 Task: Find a house in Arhribs, Algeria for 8 guests from 12-16 Aug with a price range of ₹10,000-₹16,000, 1 bedroom, and amenities including WiFi, TV, Gym, Breakfast, Free parking, and Self check-in.
Action: Mouse moved to (479, 122)
Screenshot: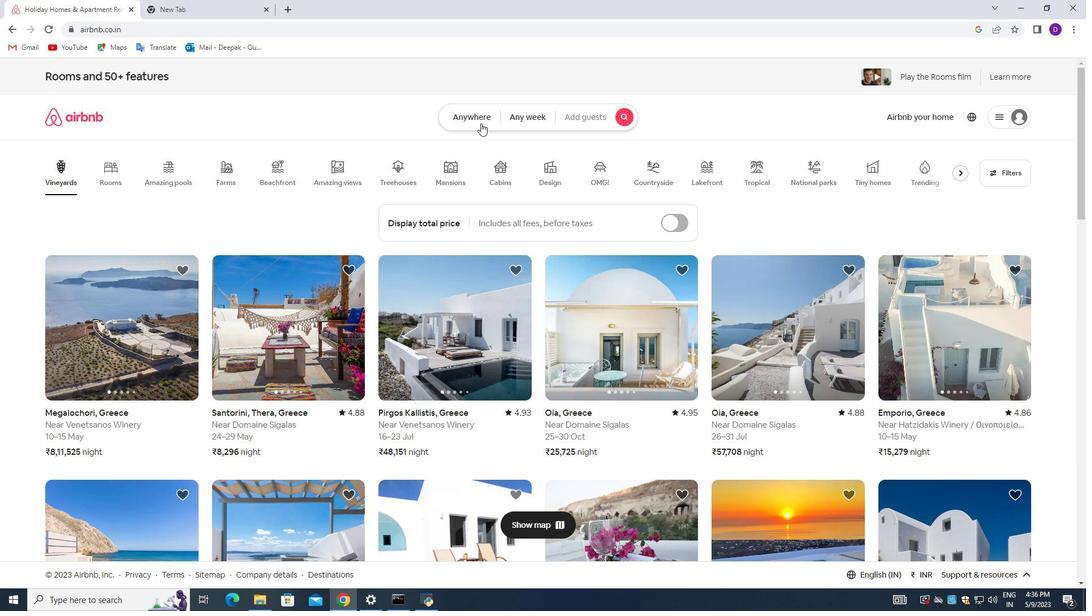 
Action: Mouse pressed left at (479, 122)
Screenshot: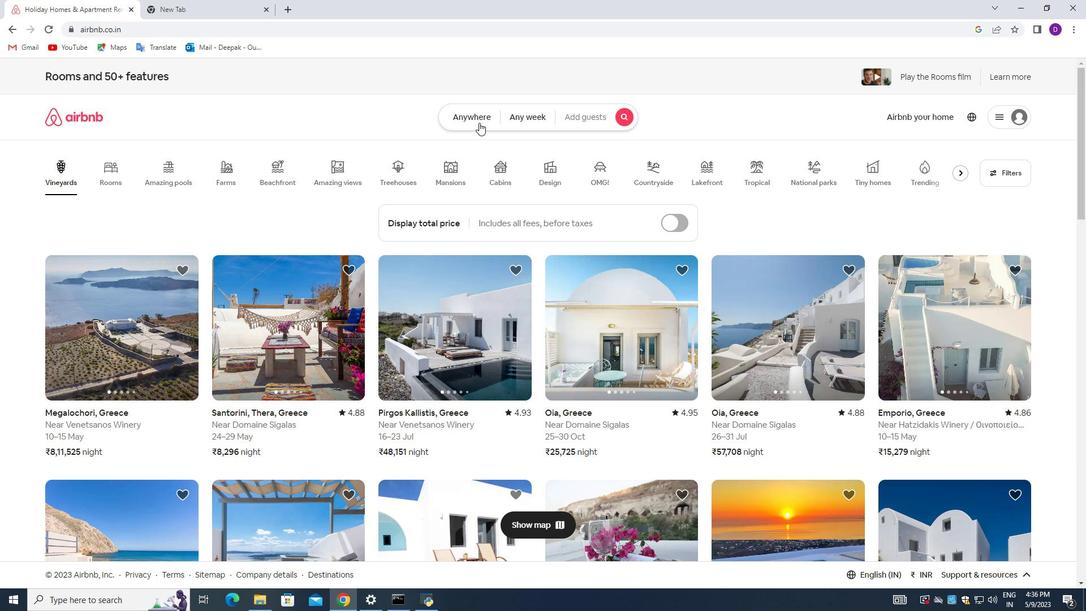 
Action: Mouse moved to (366, 164)
Screenshot: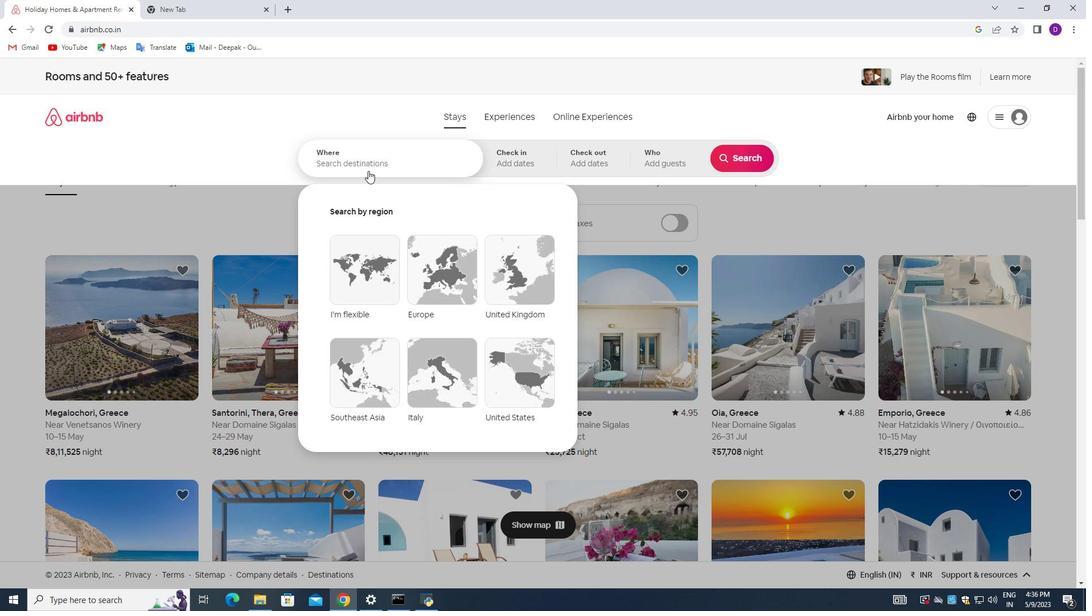 
Action: Mouse pressed left at (366, 164)
Screenshot: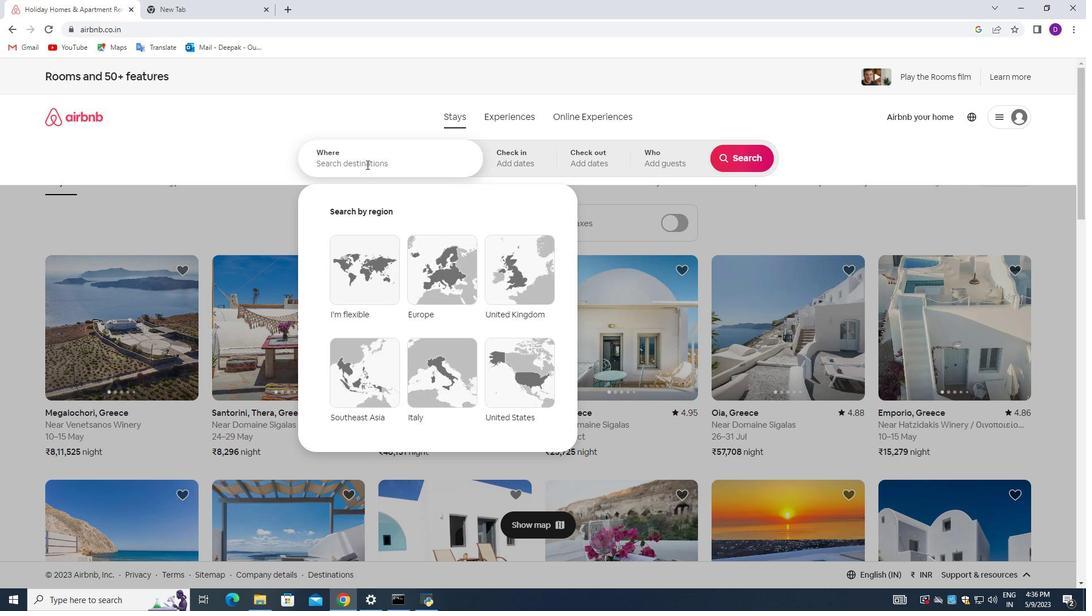 
Action: Key pressed <Key.shift>Arhribs,<Key.shift><Key.shift><Key.shift><Key.shift>Algeria<Key.enter>
Screenshot: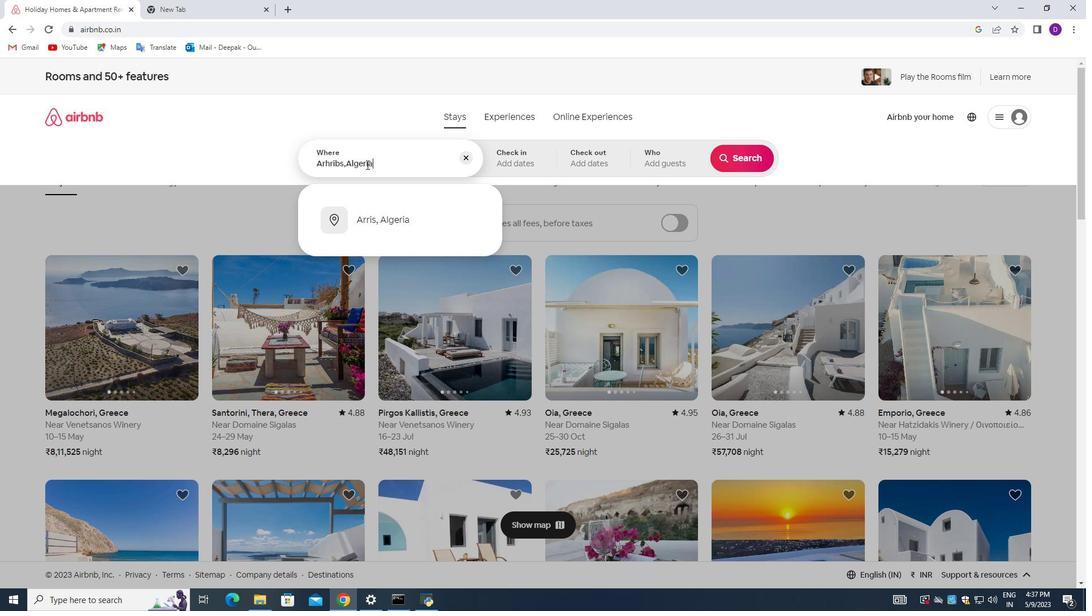 
Action: Mouse moved to (737, 251)
Screenshot: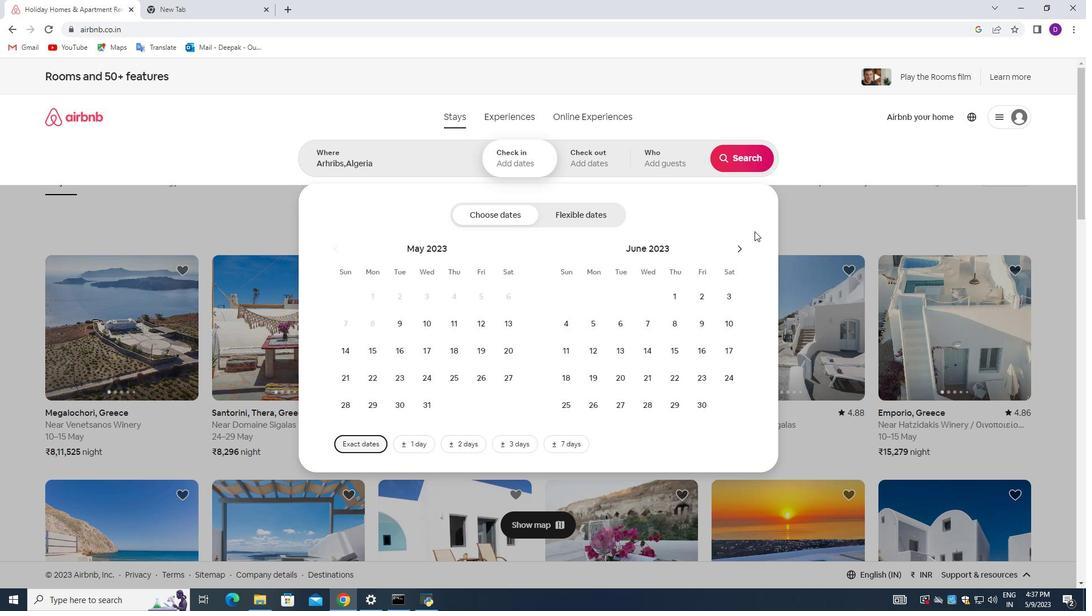 
Action: Mouse pressed left at (737, 251)
Screenshot: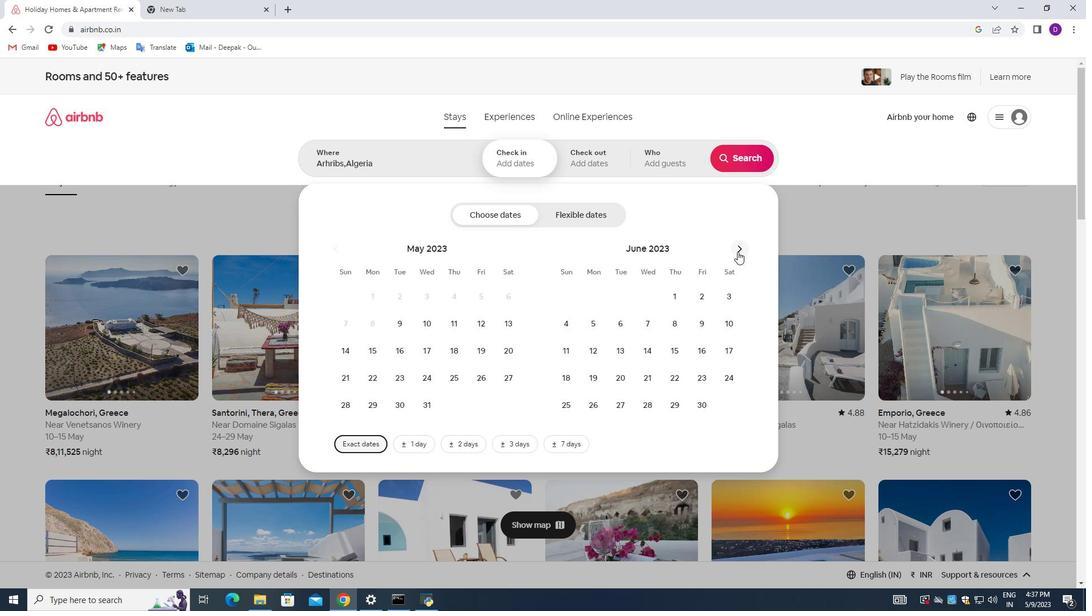 
Action: Mouse pressed left at (737, 251)
Screenshot: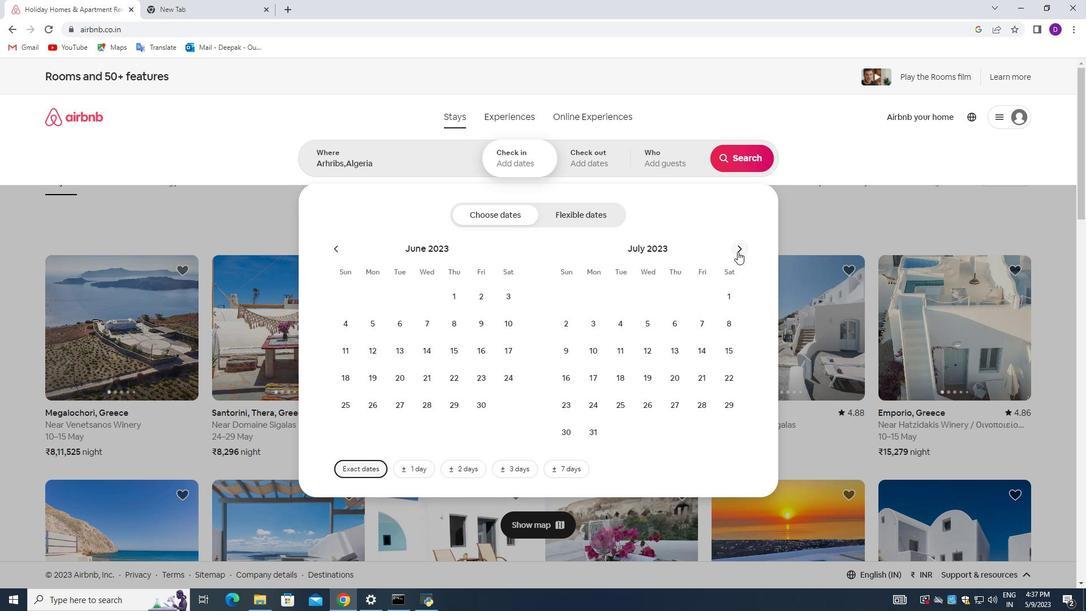 
Action: Mouse moved to (722, 320)
Screenshot: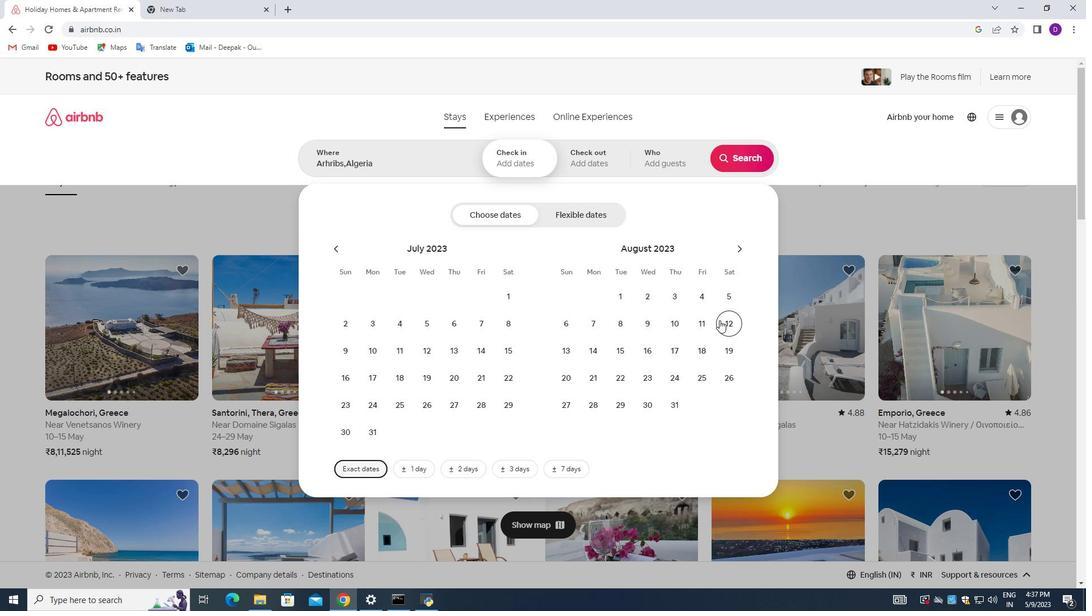 
Action: Mouse pressed left at (722, 320)
Screenshot: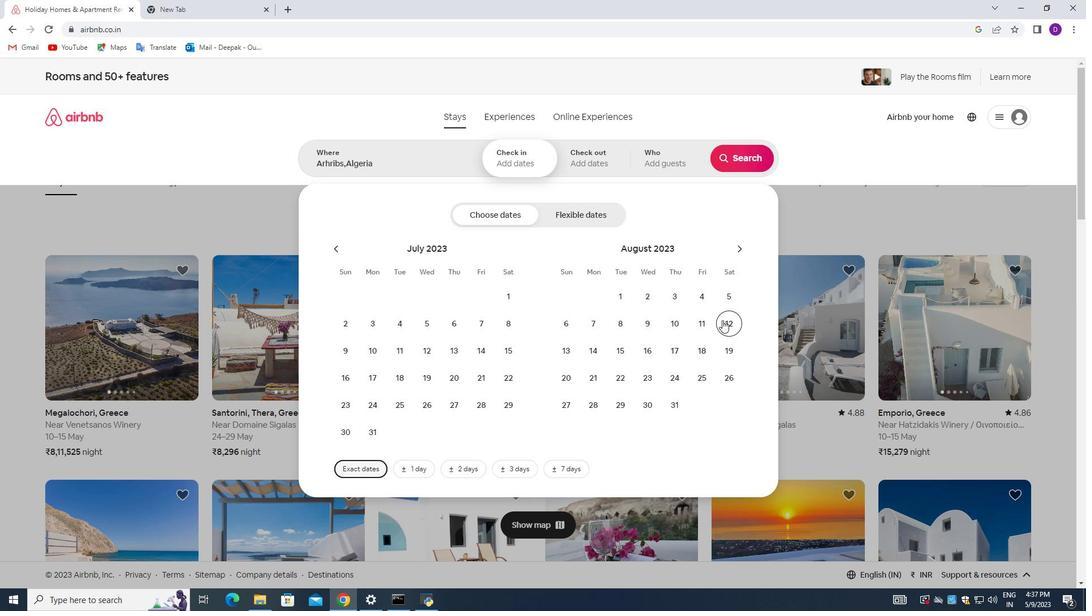 
Action: Mouse moved to (650, 351)
Screenshot: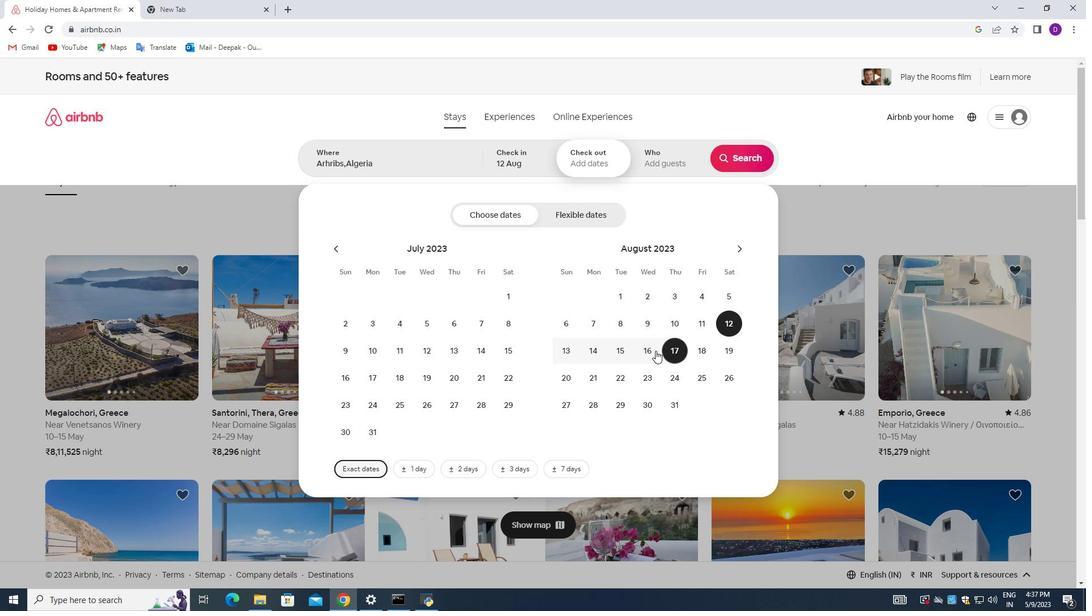 
Action: Mouse pressed left at (650, 351)
Screenshot: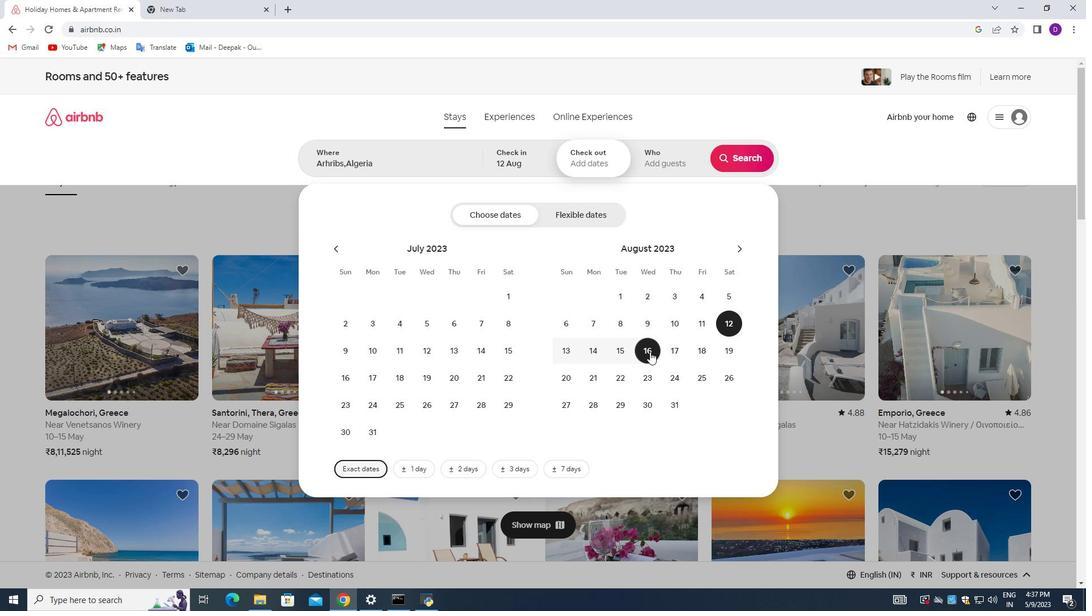 
Action: Mouse moved to (667, 164)
Screenshot: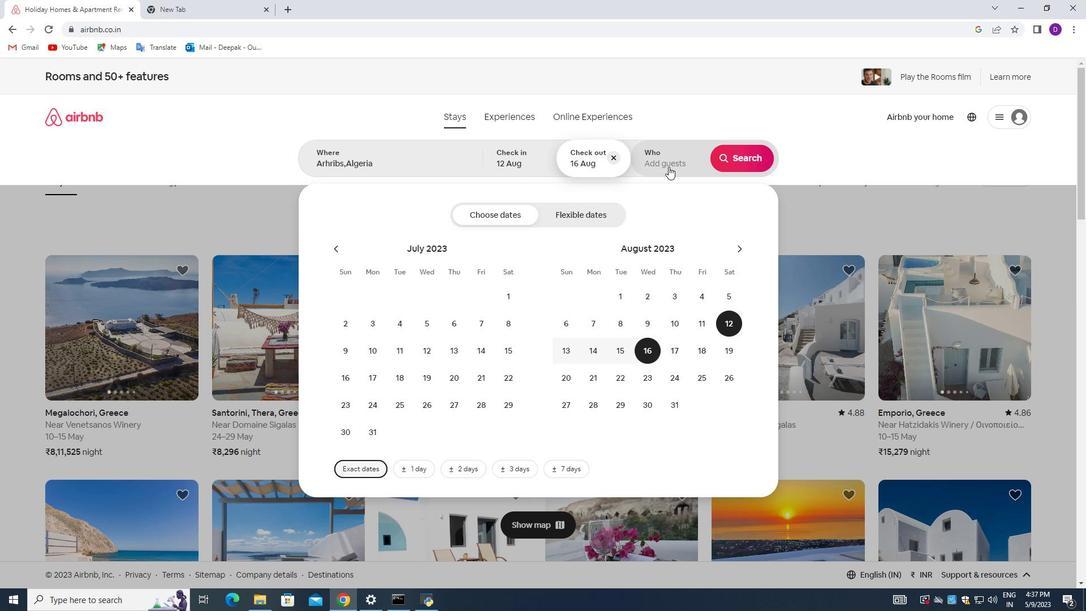 
Action: Mouse pressed left at (667, 164)
Screenshot: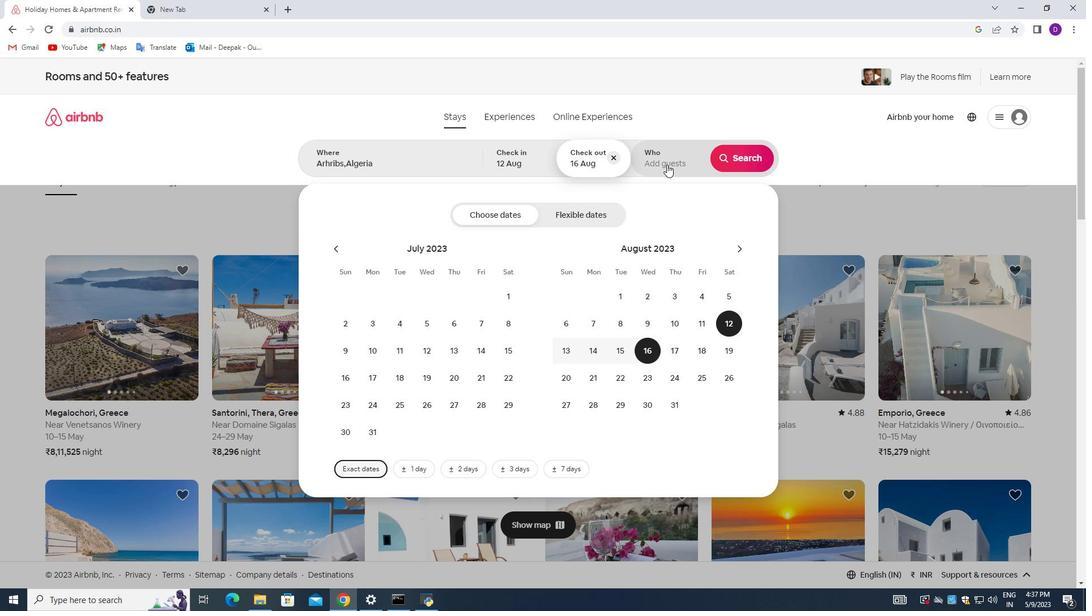 
Action: Mouse moved to (741, 217)
Screenshot: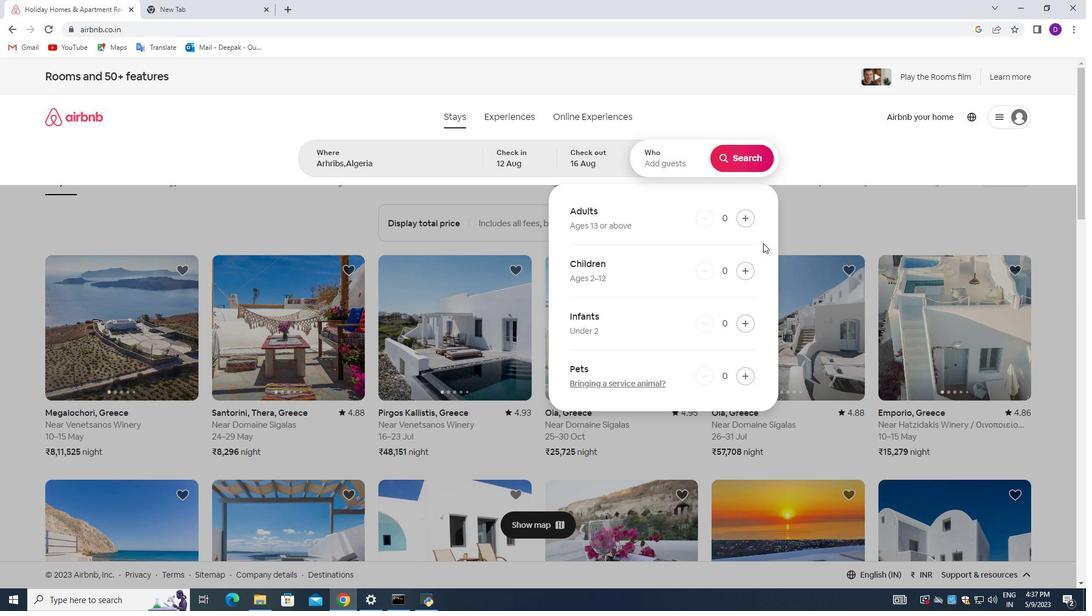 
Action: Mouse pressed left at (741, 217)
Screenshot: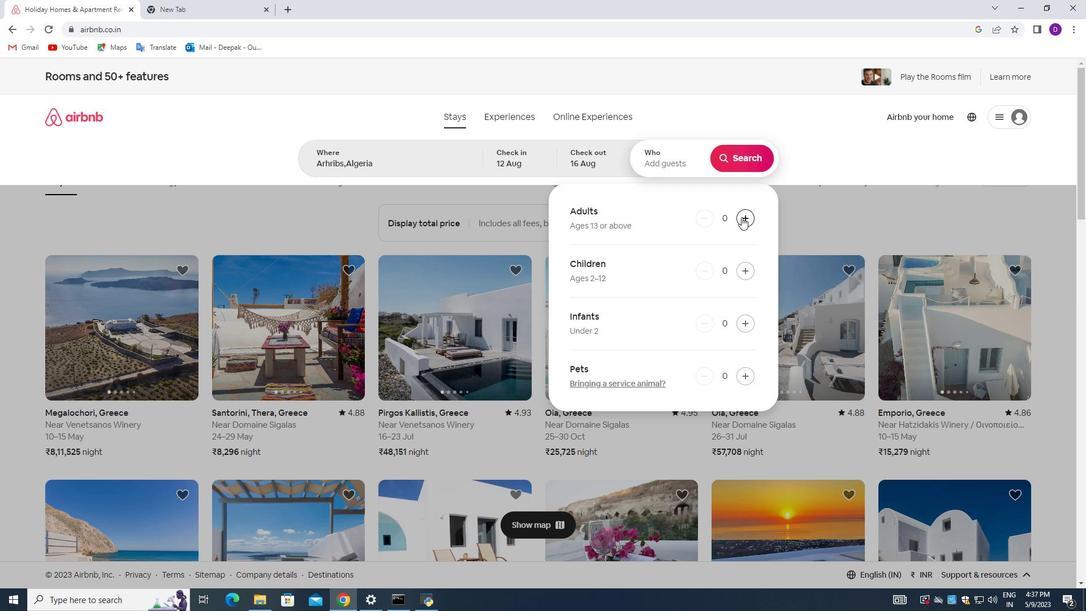 
Action: Mouse pressed left at (741, 217)
Screenshot: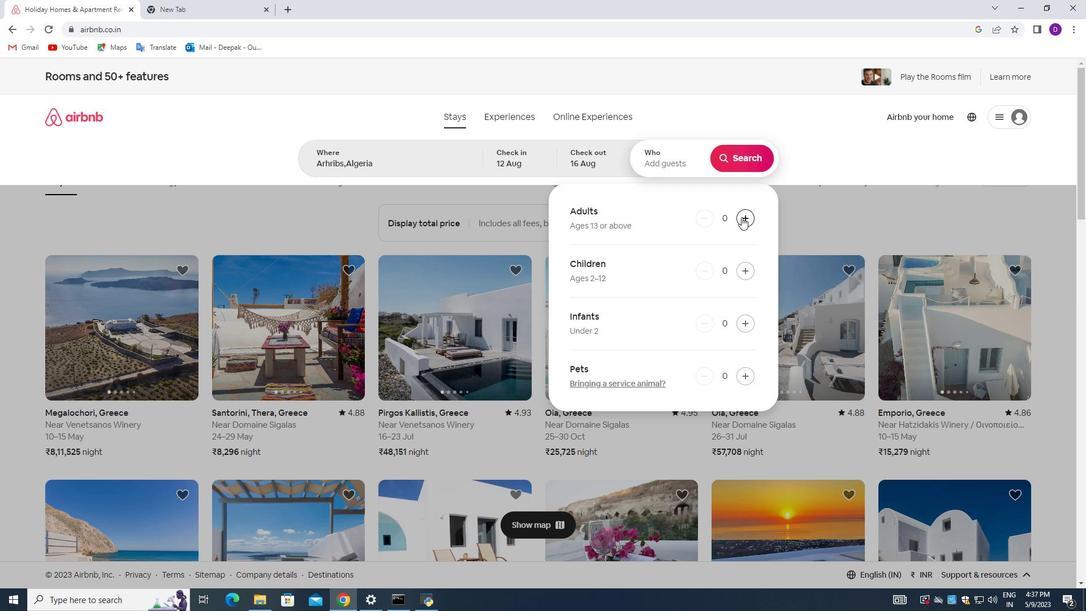 
Action: Mouse pressed left at (741, 217)
Screenshot: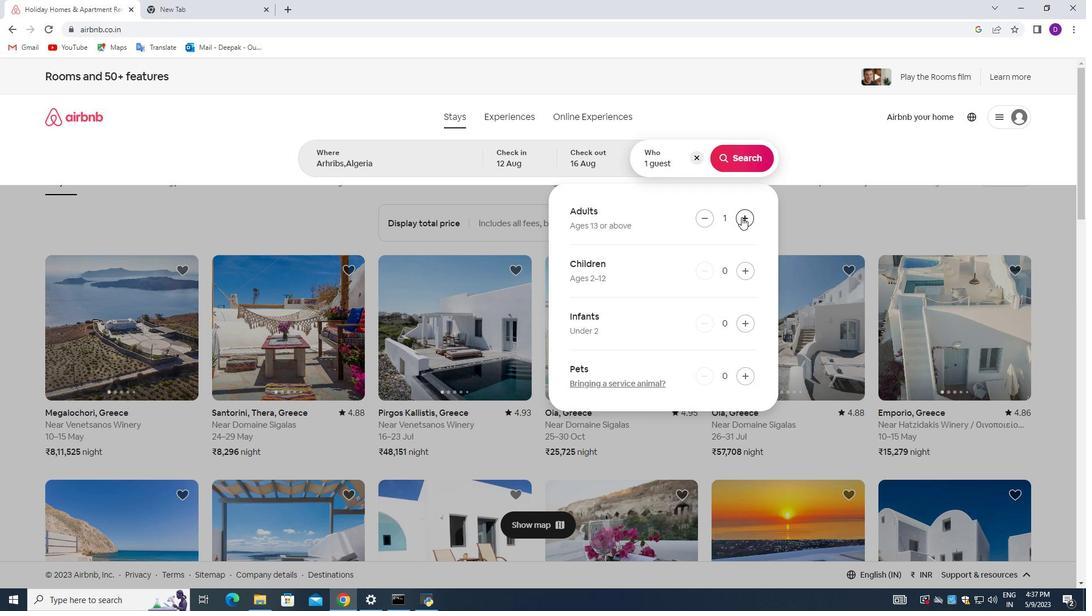 
Action: Mouse pressed left at (741, 217)
Screenshot: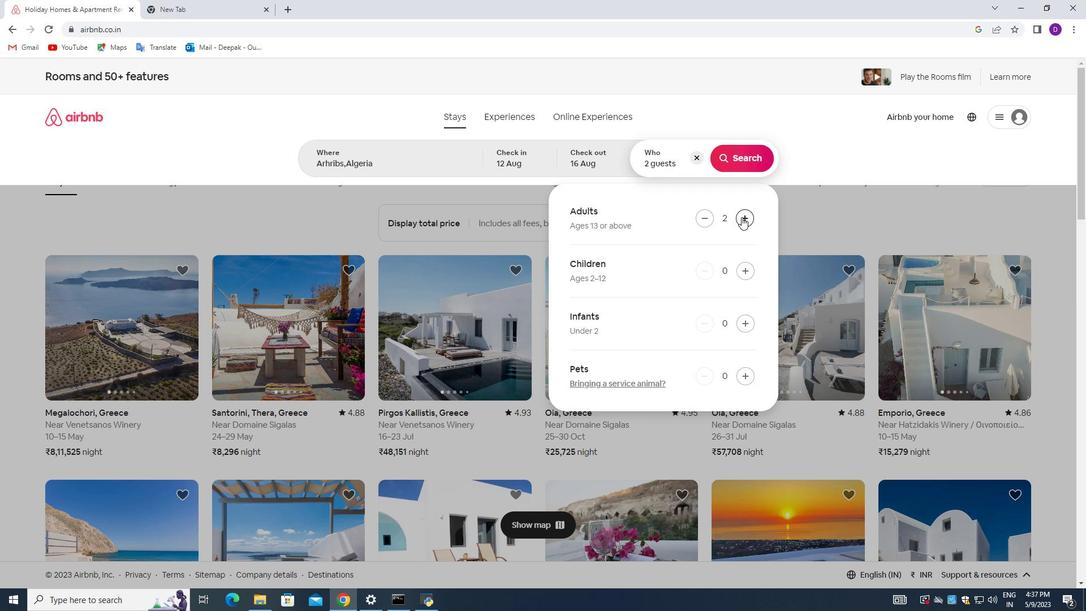 
Action: Mouse pressed left at (741, 217)
Screenshot: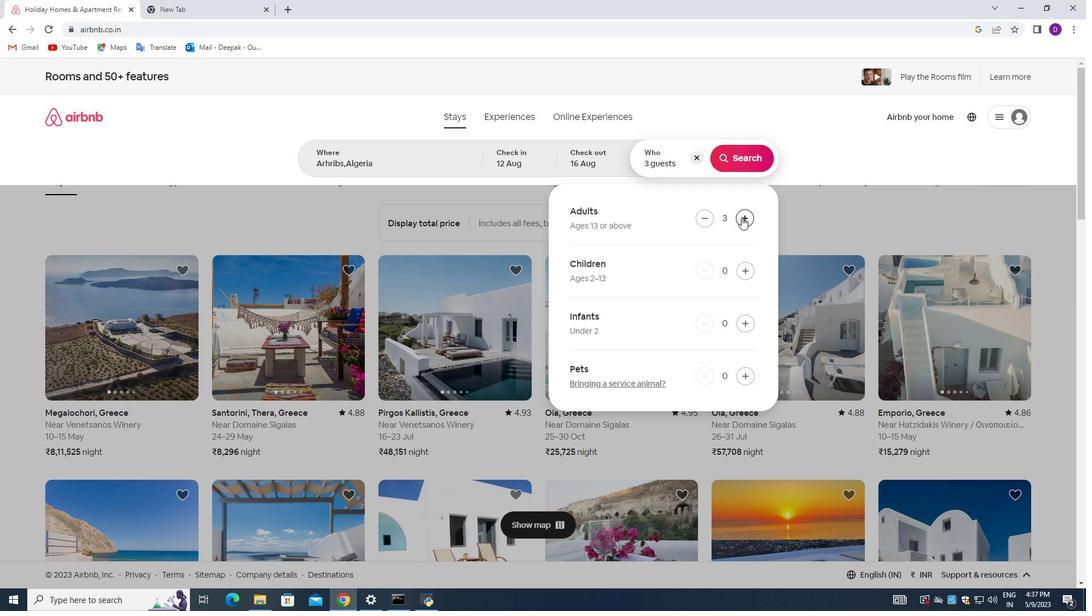 
Action: Mouse pressed left at (741, 217)
Screenshot: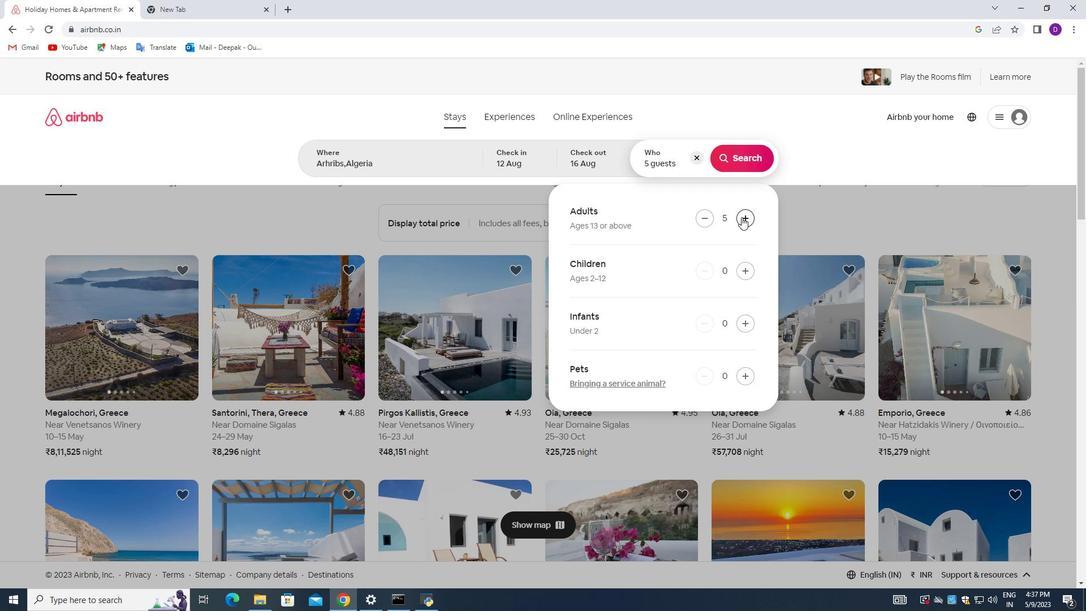 
Action: Mouse pressed left at (741, 217)
Screenshot: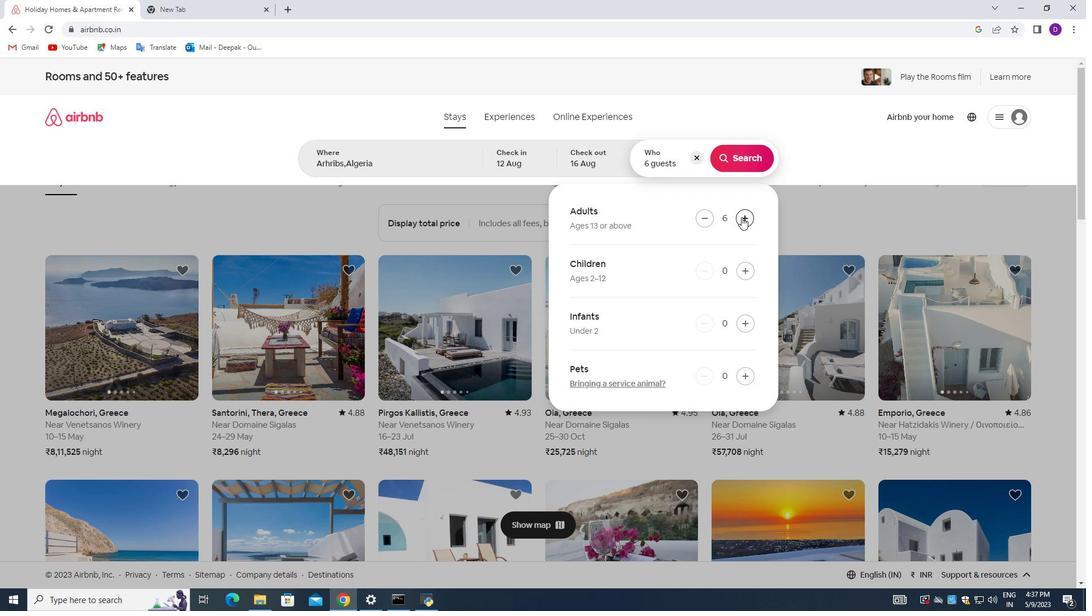 
Action: Mouse pressed left at (741, 217)
Screenshot: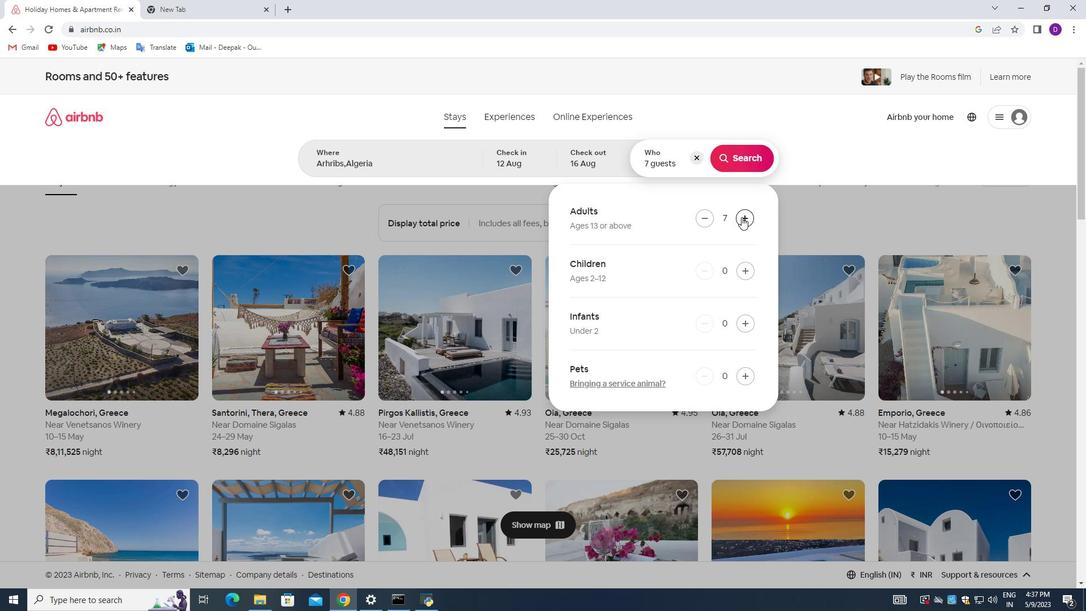 
Action: Mouse moved to (753, 161)
Screenshot: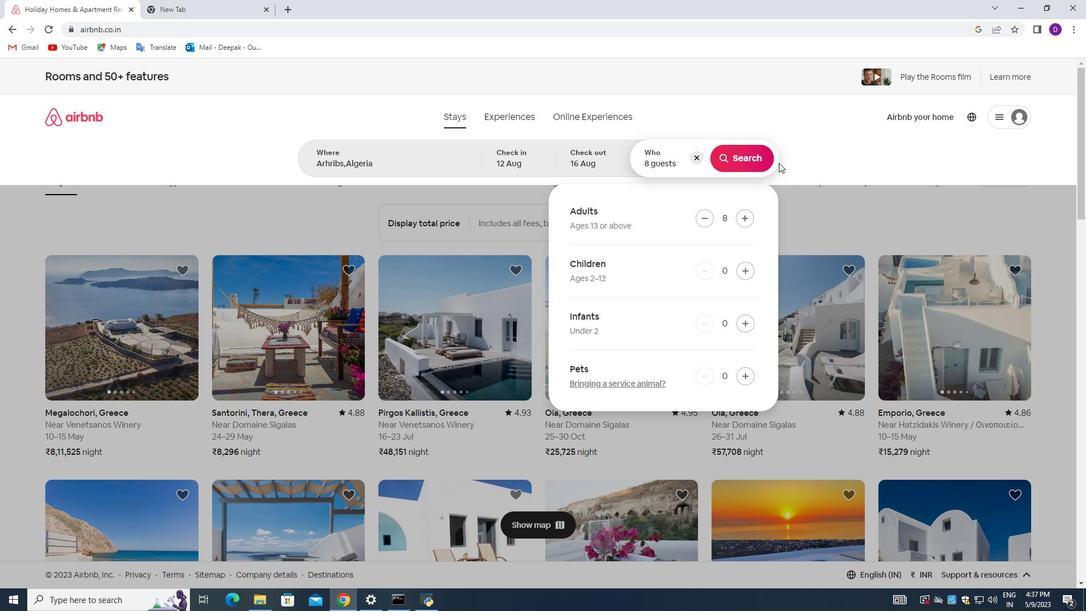 
Action: Mouse pressed left at (753, 161)
Screenshot: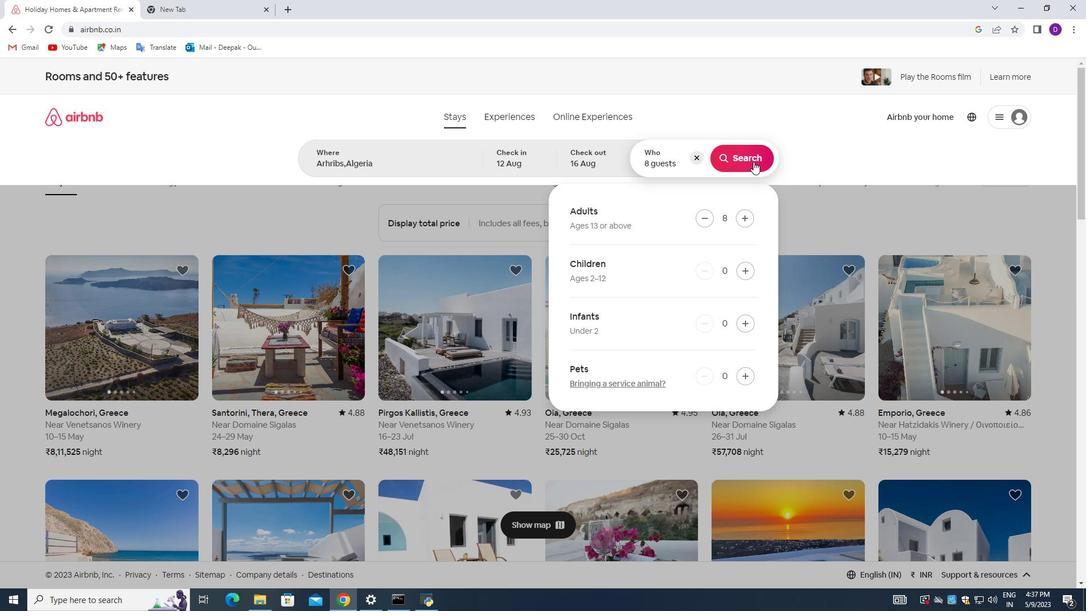
Action: Mouse moved to (1042, 127)
Screenshot: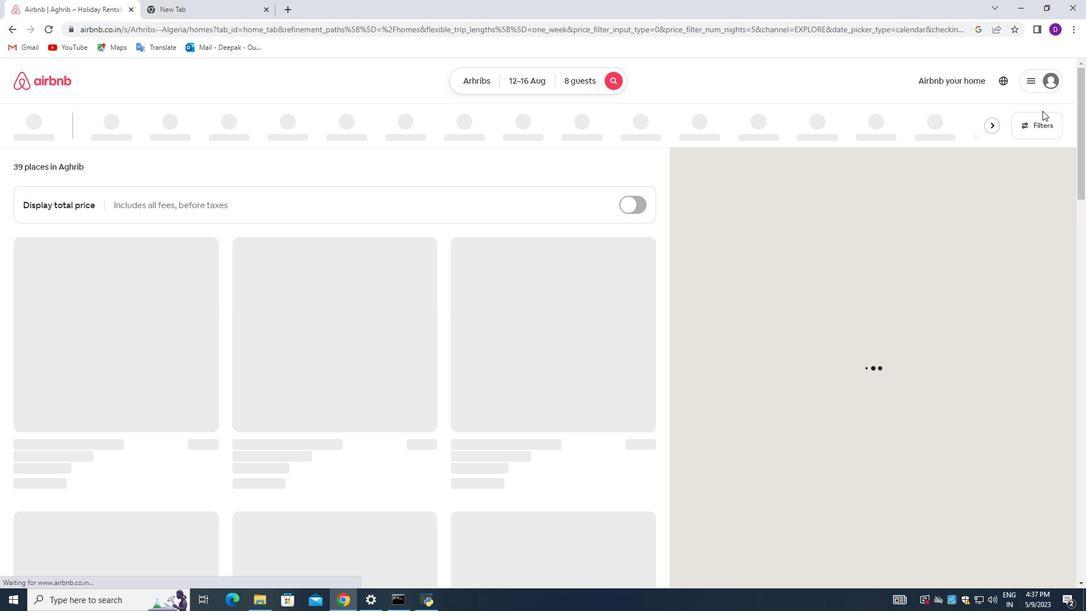 
Action: Mouse pressed left at (1042, 127)
Screenshot: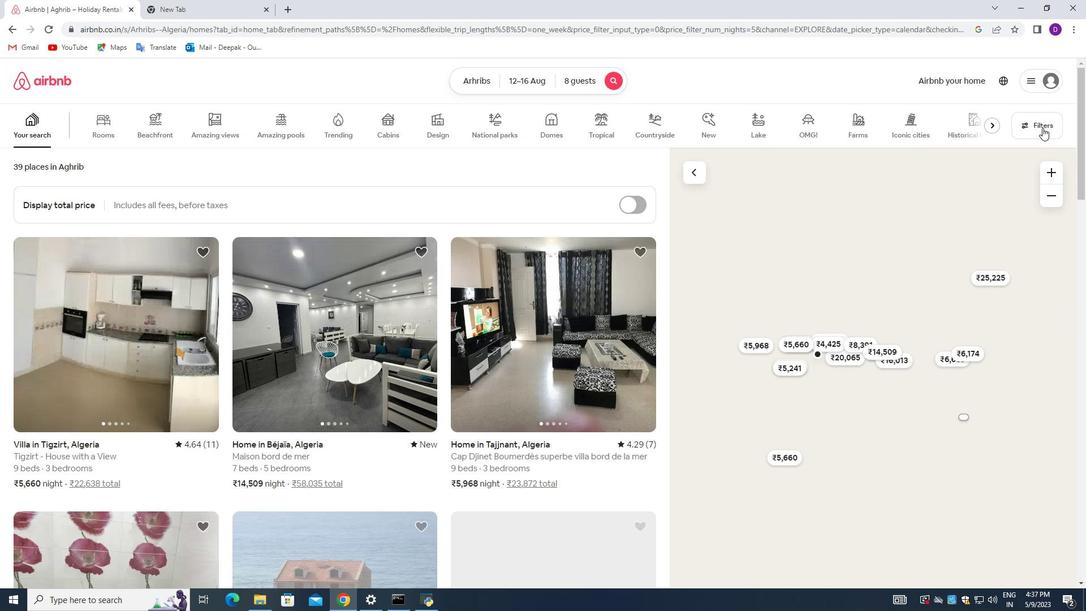 
Action: Mouse moved to (394, 401)
Screenshot: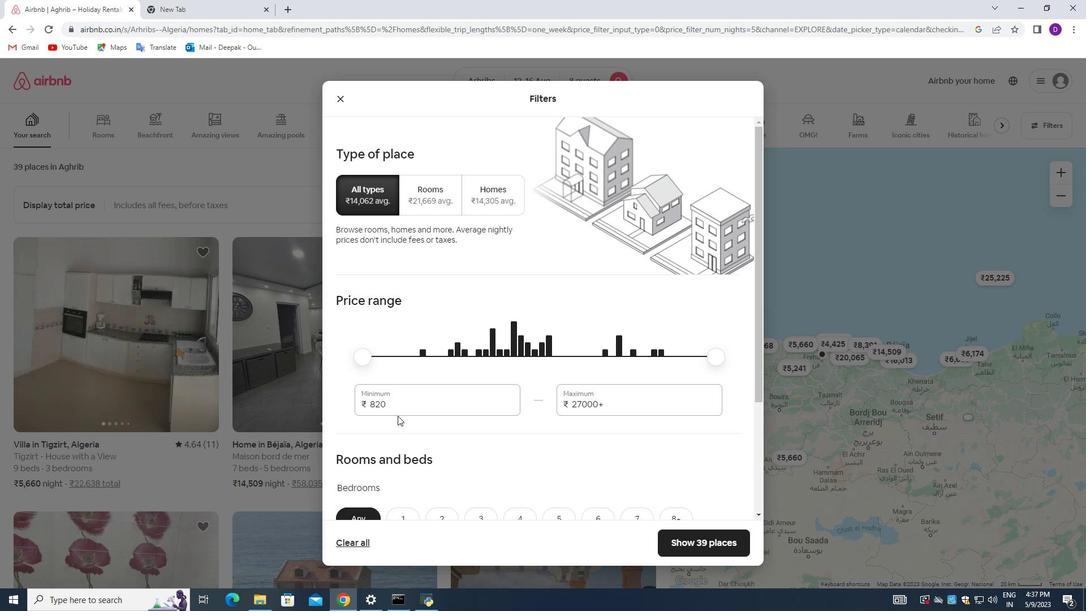 
Action: Mouse pressed left at (394, 401)
Screenshot: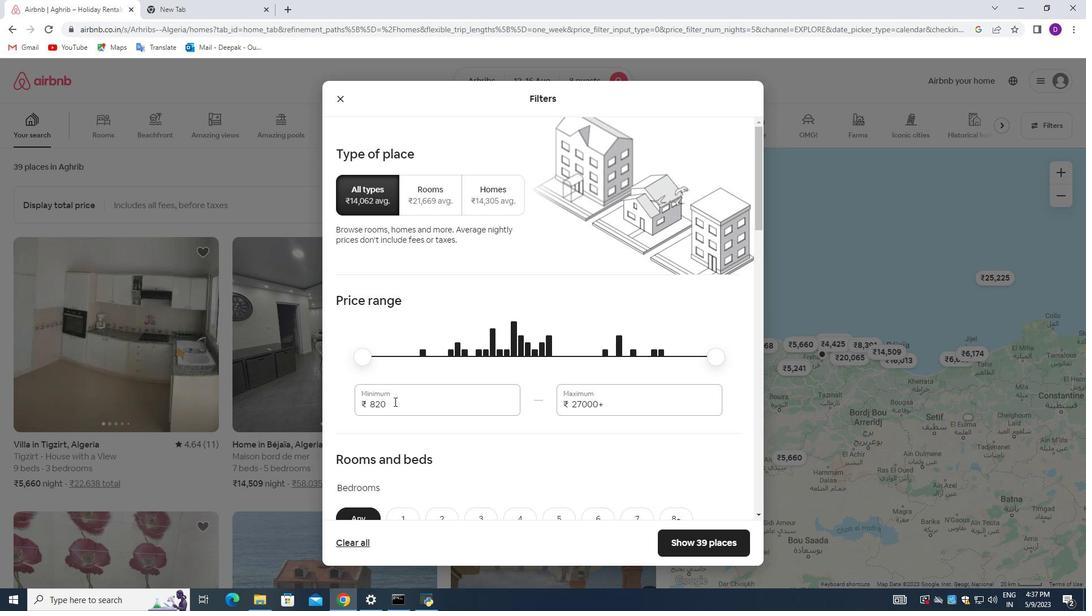 
Action: Mouse pressed left at (394, 401)
Screenshot: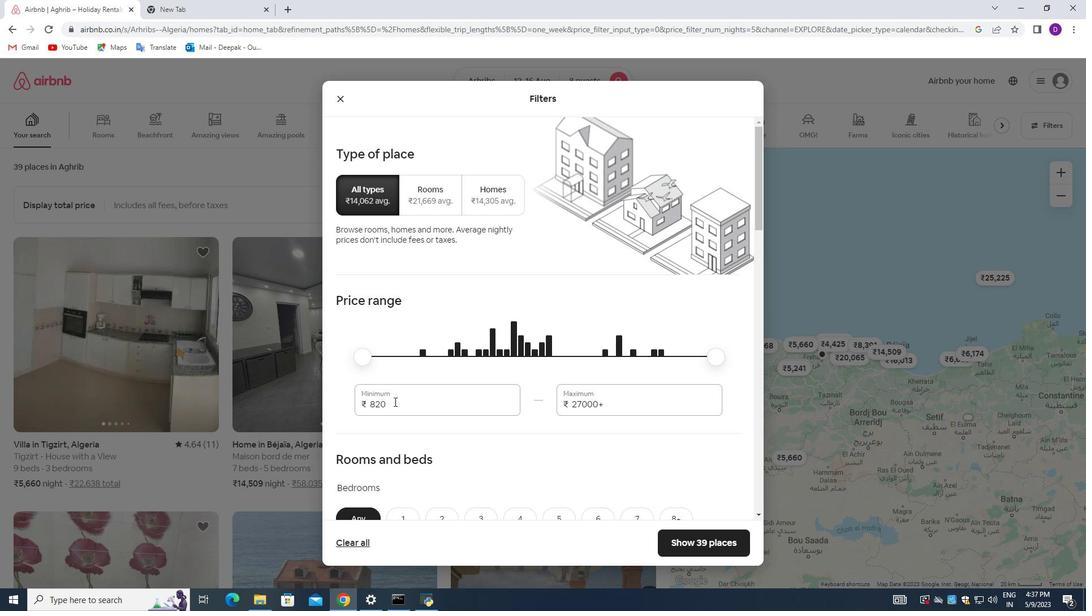 
Action: Key pressed <Key.backspace>10000<Key.tab>16000
Screenshot: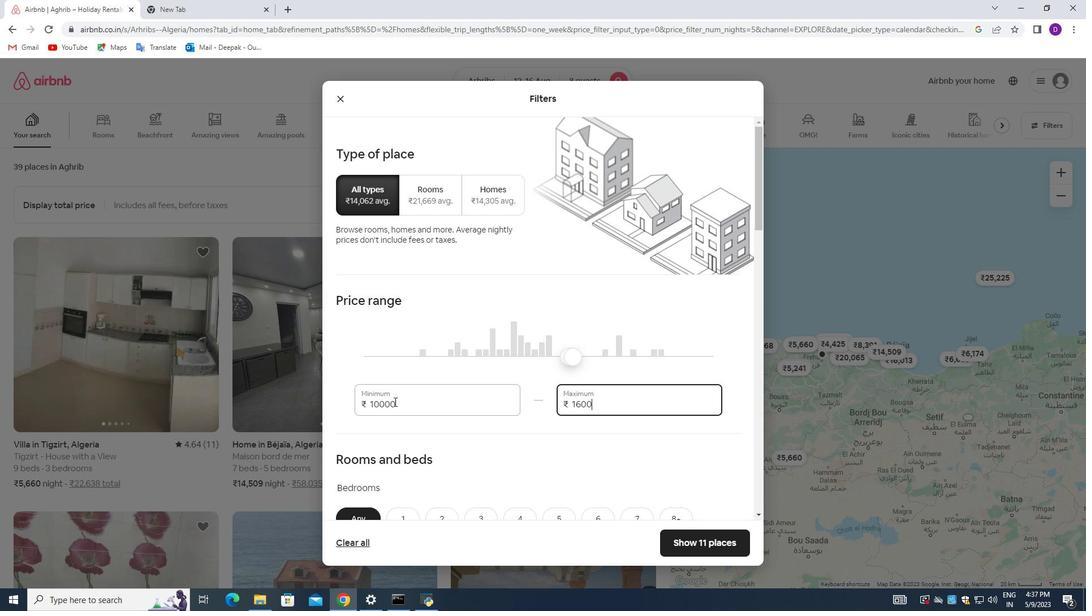 
Action: Mouse scrolled (394, 401) with delta (0, 0)
Screenshot: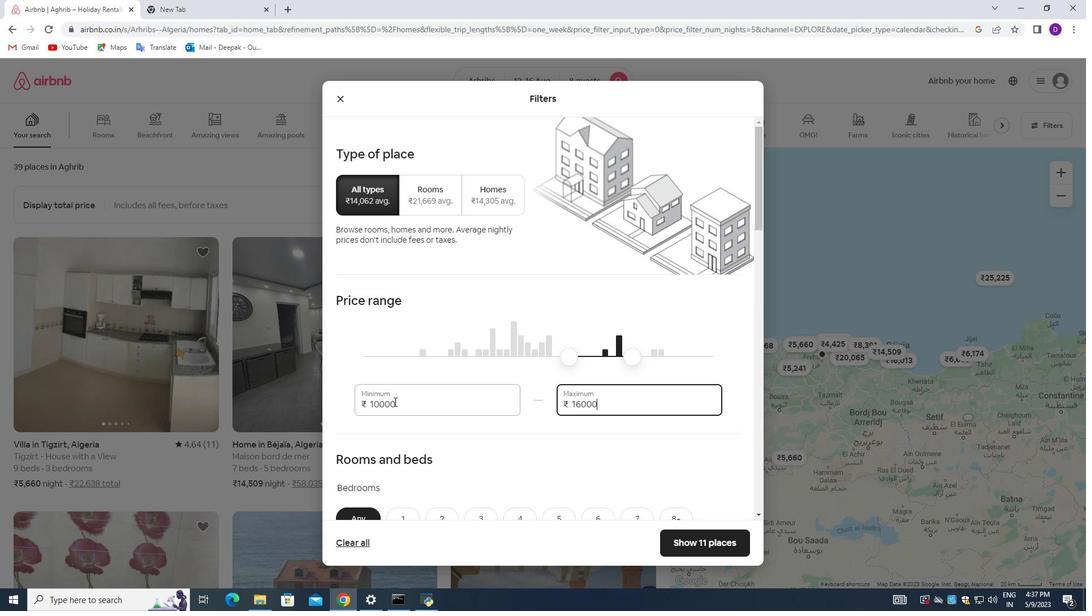 
Action: Mouse scrolled (394, 401) with delta (0, 0)
Screenshot: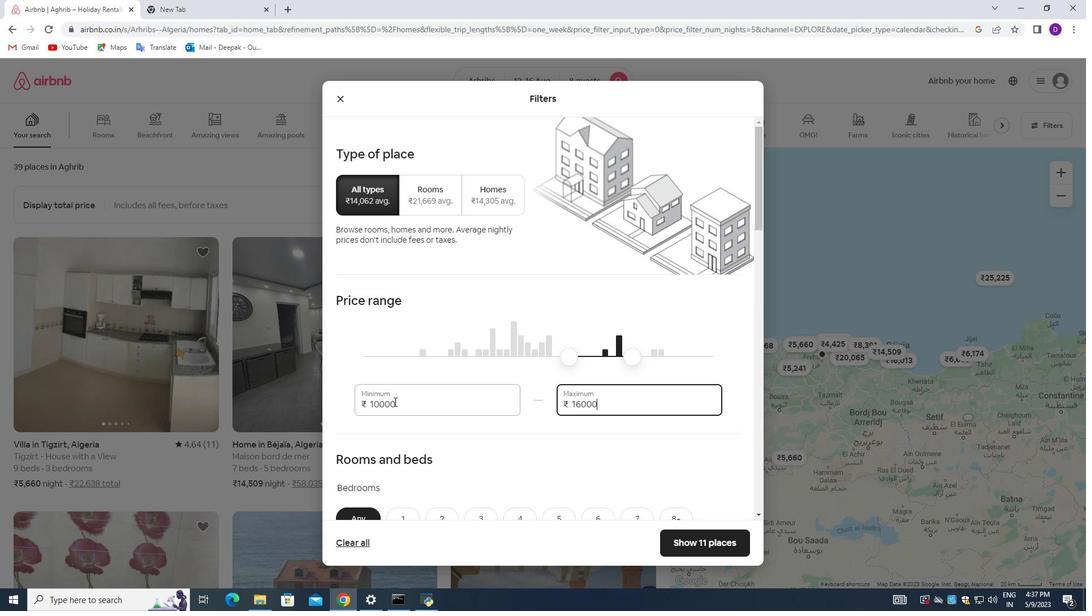 
Action: Mouse moved to (393, 400)
Screenshot: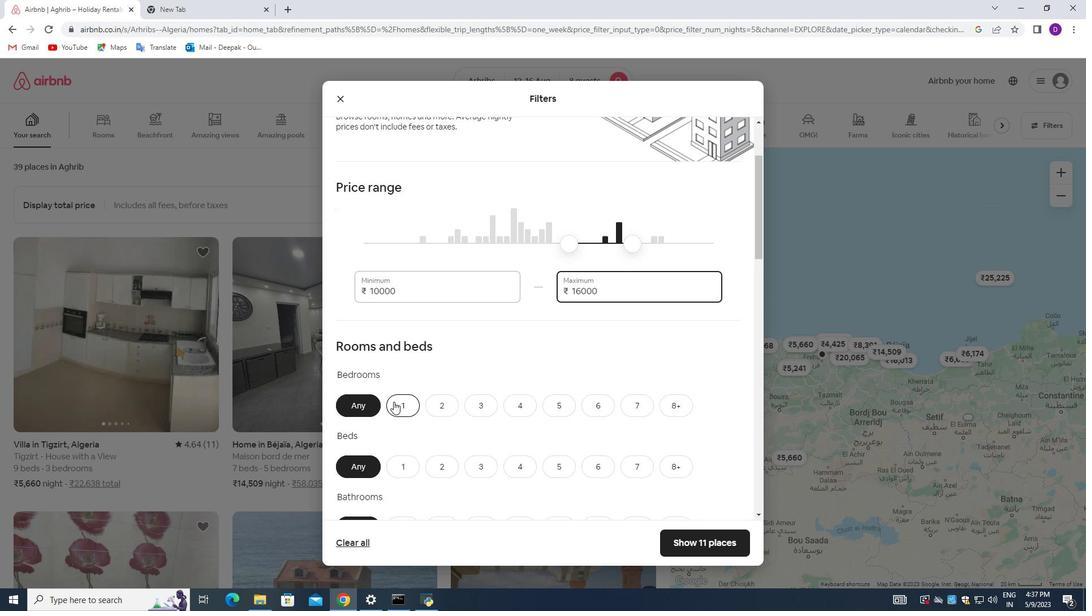 
Action: Mouse scrolled (393, 399) with delta (0, 0)
Screenshot: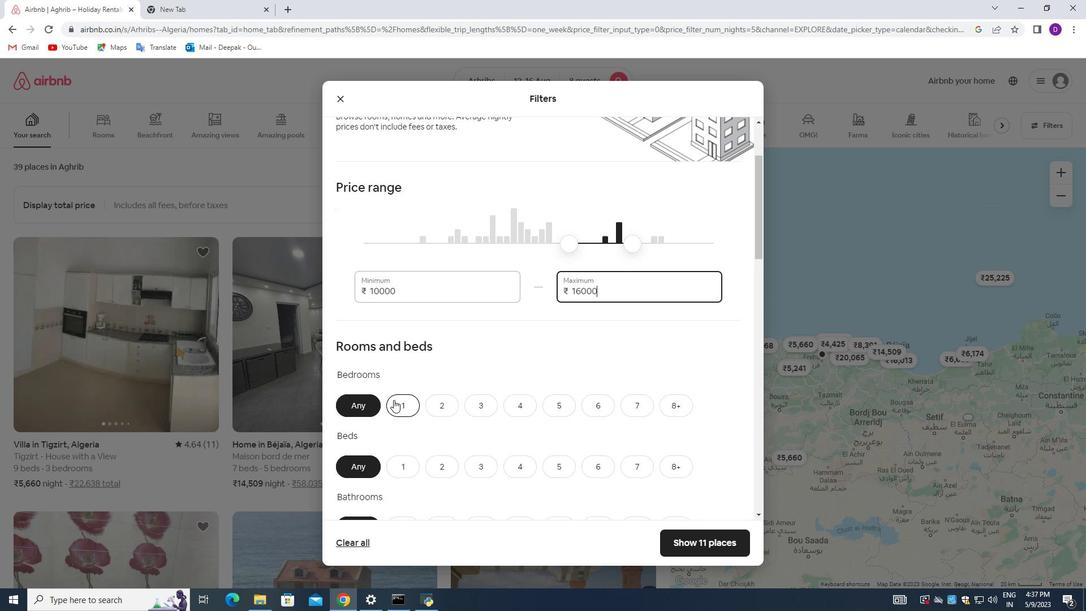 
Action: Mouse scrolled (393, 399) with delta (0, 0)
Screenshot: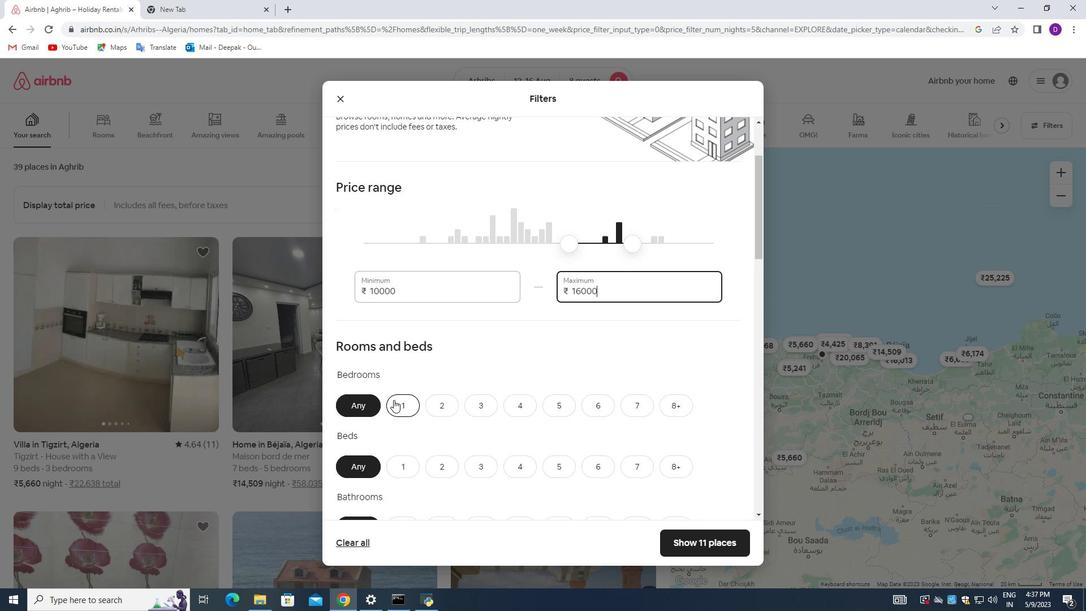 
Action: Mouse moved to (393, 400)
Screenshot: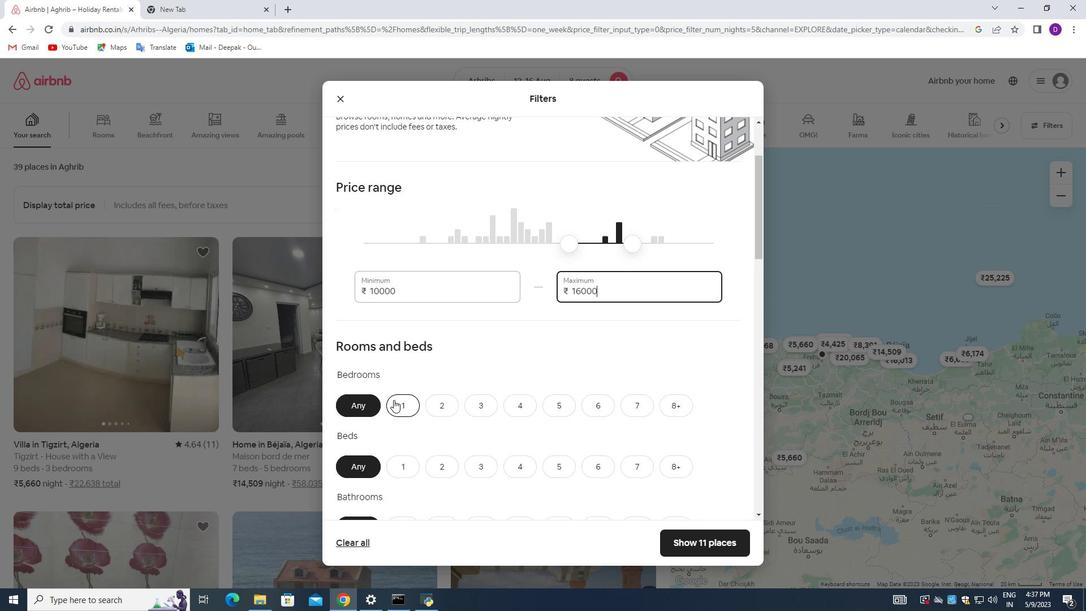 
Action: Mouse scrolled (393, 399) with delta (0, 0)
Screenshot: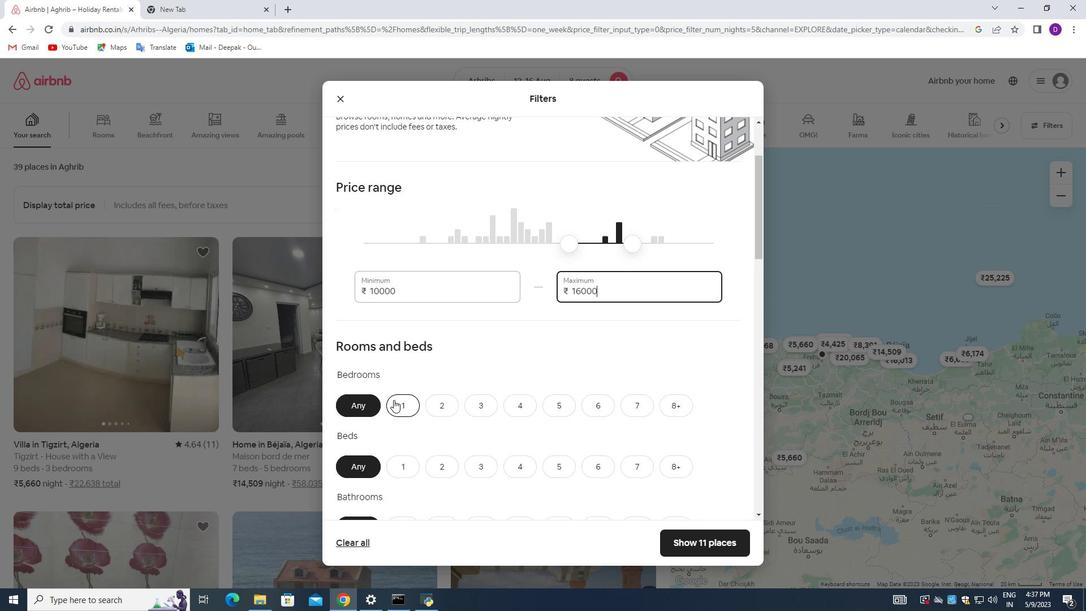 
Action: Mouse moved to (660, 236)
Screenshot: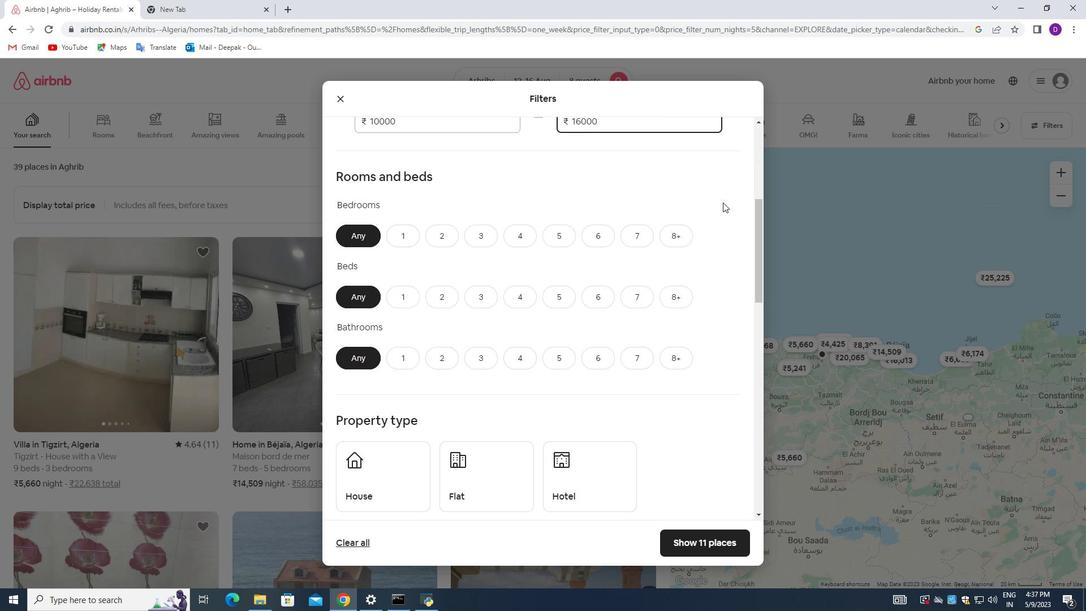 
Action: Mouse pressed left at (660, 236)
Screenshot: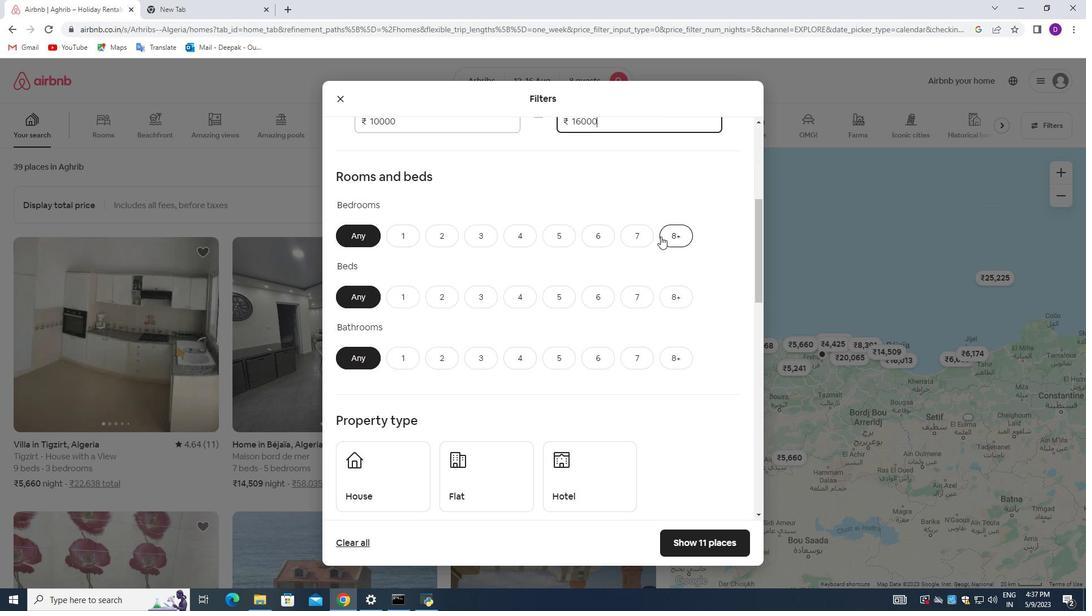 
Action: Mouse moved to (685, 295)
Screenshot: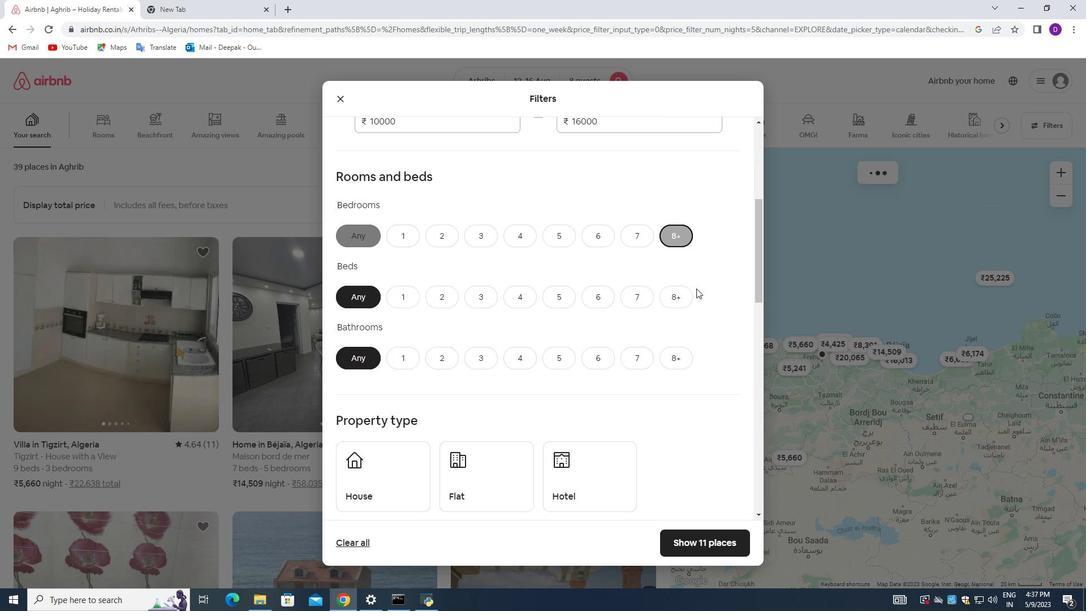 
Action: Mouse pressed left at (685, 295)
Screenshot: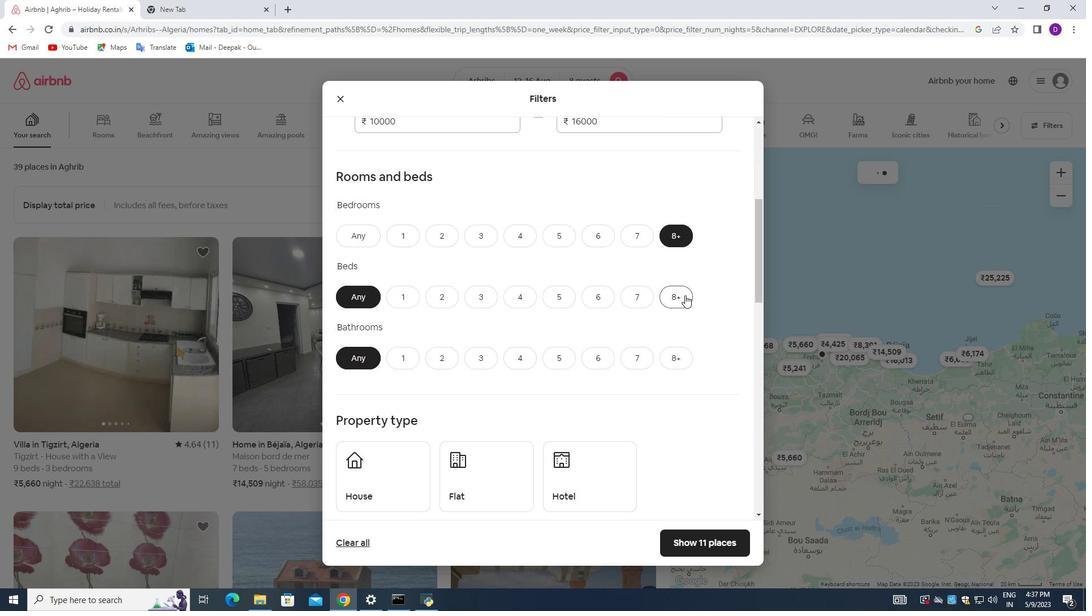 
Action: Mouse moved to (671, 354)
Screenshot: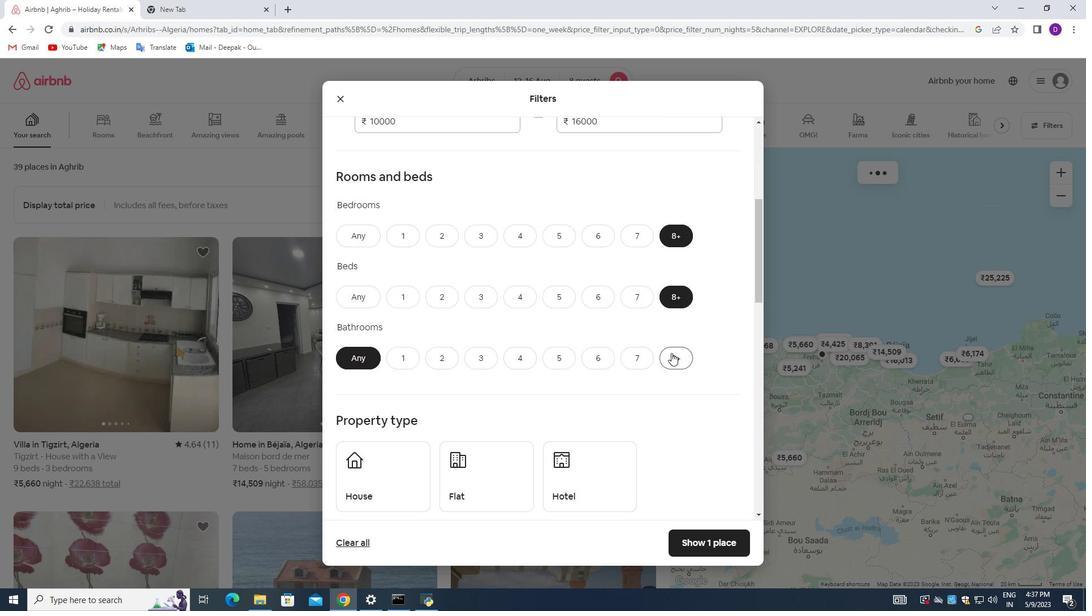 
Action: Mouse pressed left at (671, 354)
Screenshot: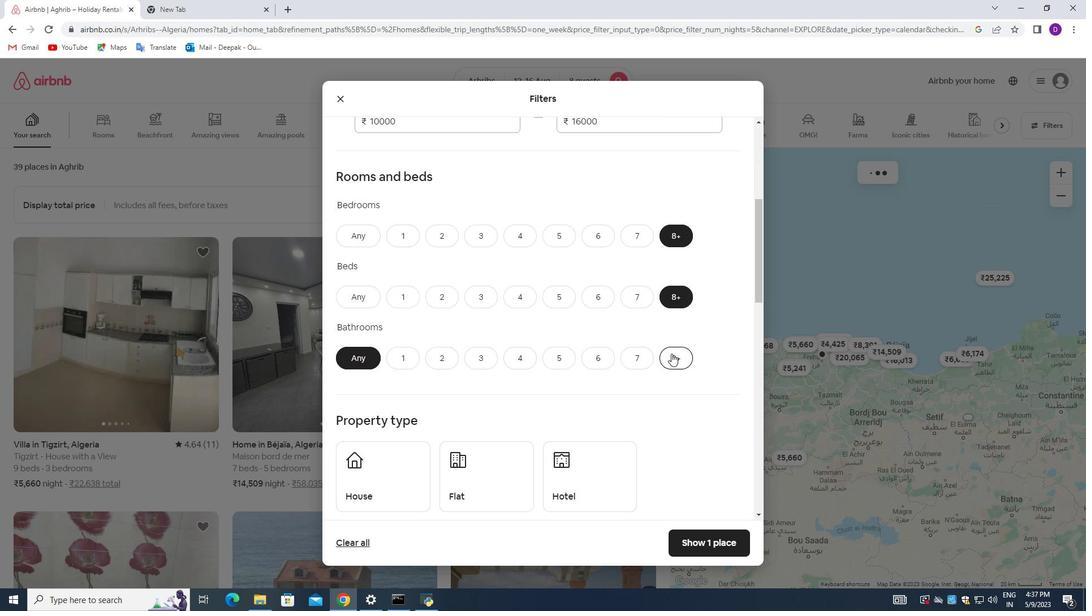 
Action: Mouse moved to (561, 367)
Screenshot: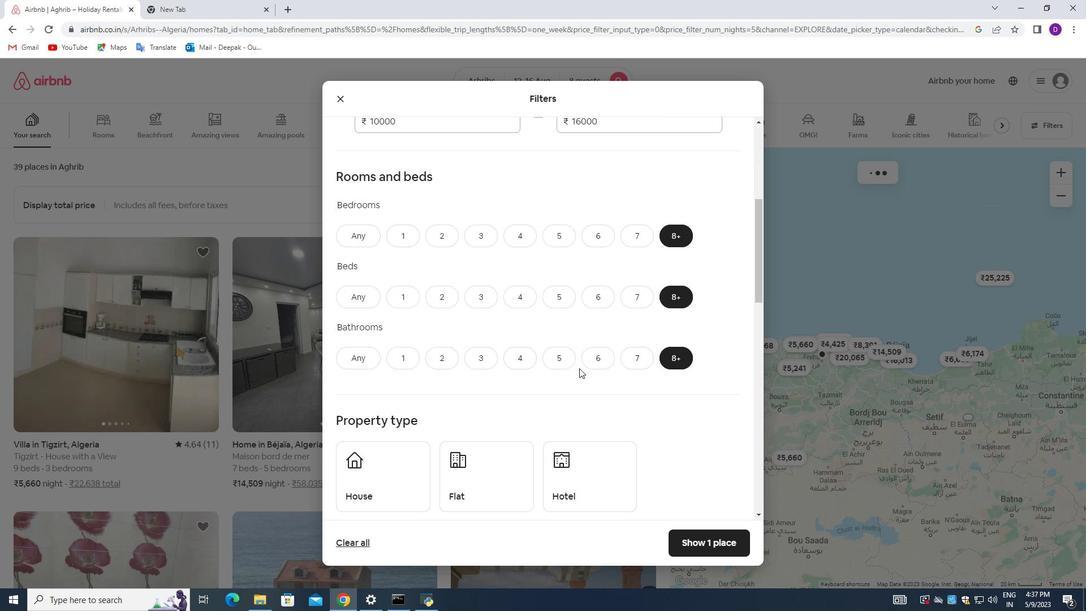 
Action: Mouse scrolled (561, 366) with delta (0, 0)
Screenshot: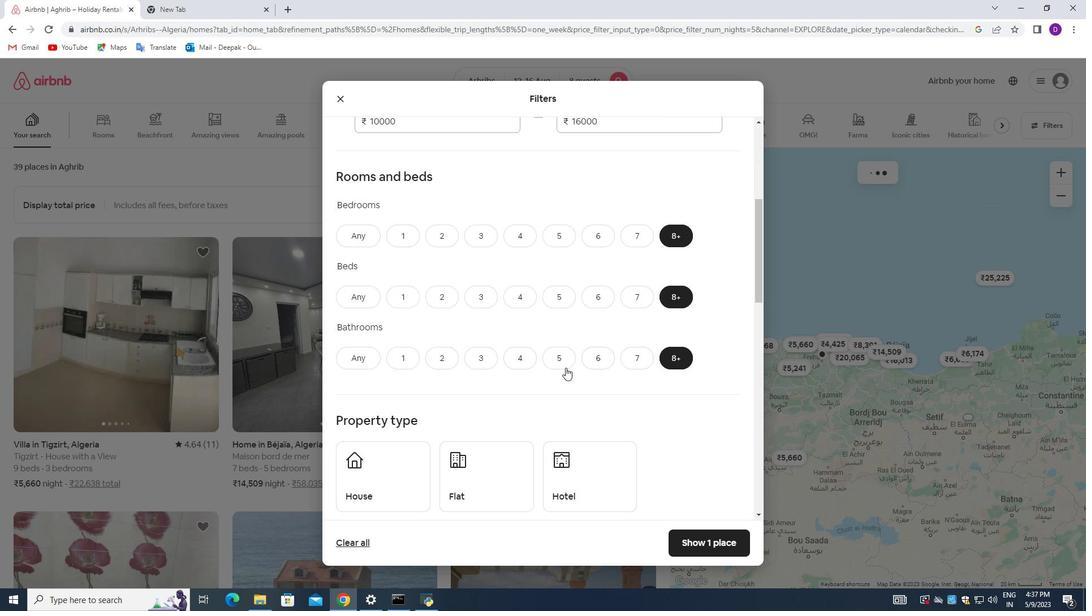 
Action: Mouse scrolled (561, 366) with delta (0, 0)
Screenshot: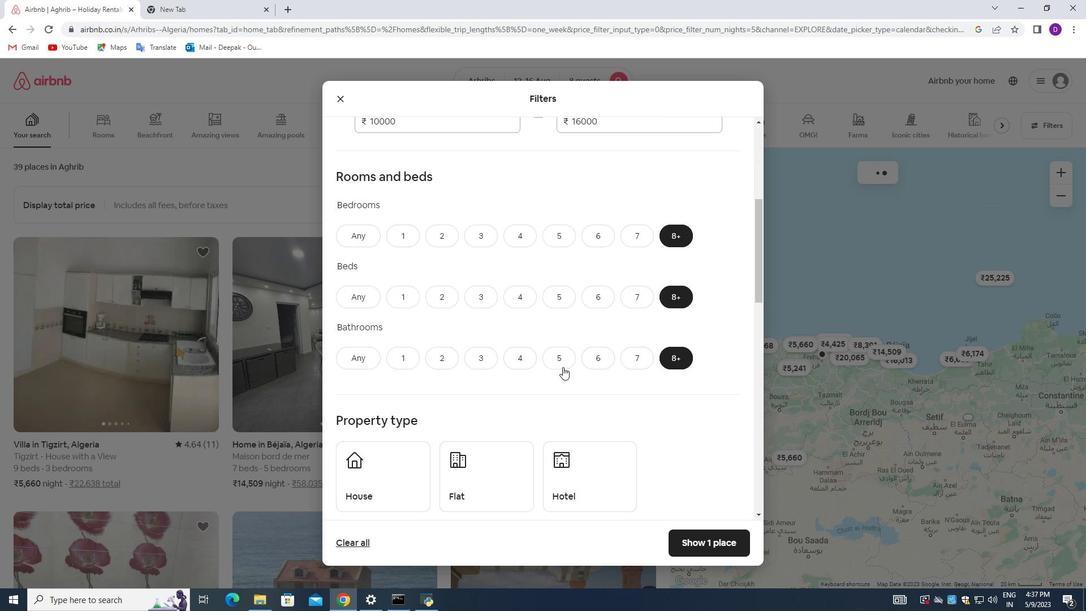
Action: Mouse moved to (402, 366)
Screenshot: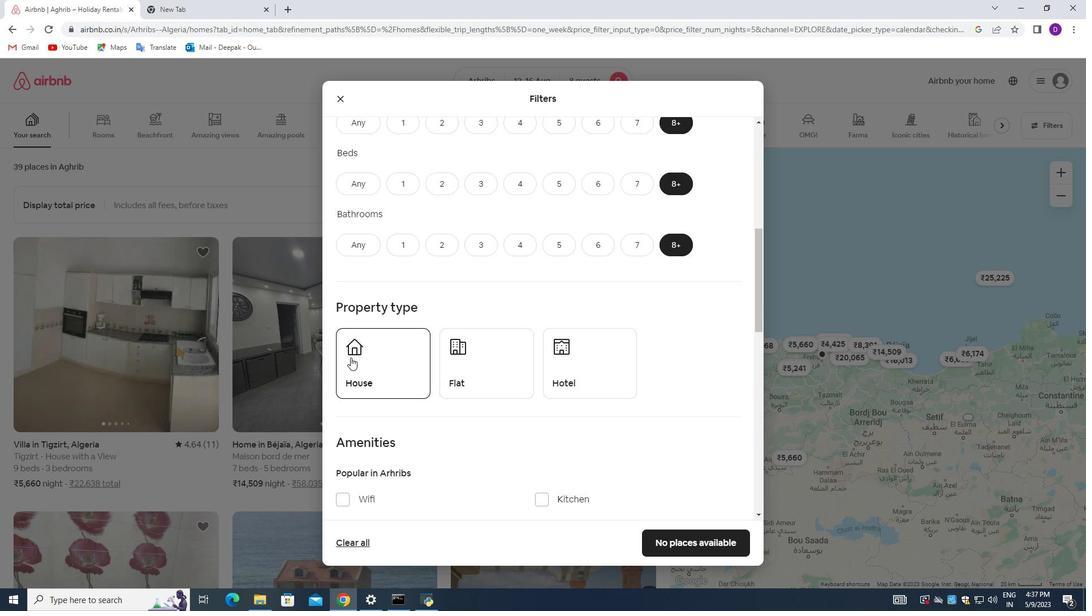 
Action: Mouse pressed left at (402, 366)
Screenshot: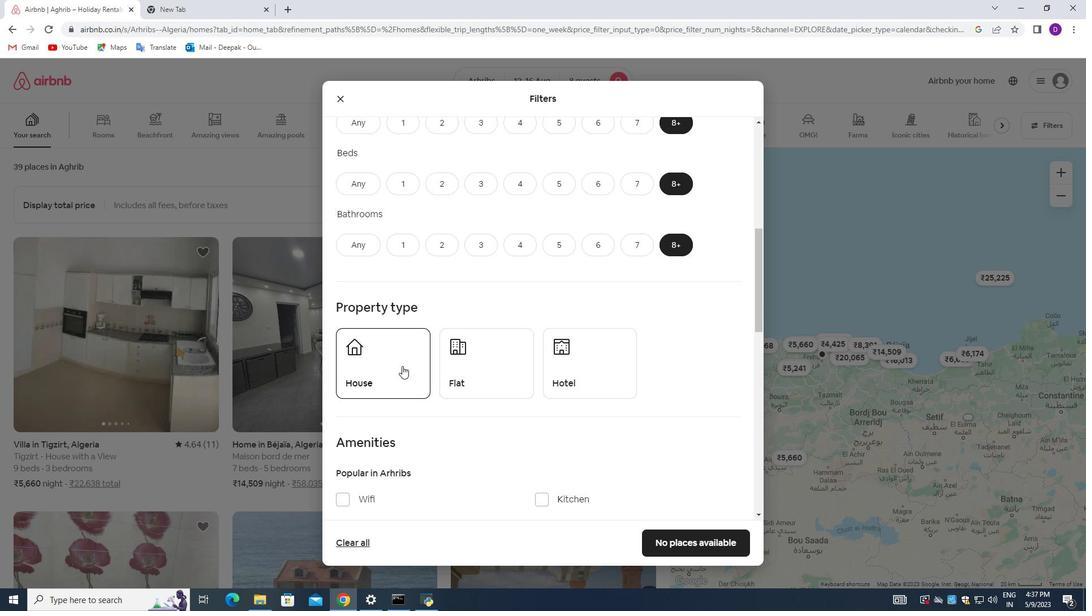 
Action: Mouse moved to (538, 388)
Screenshot: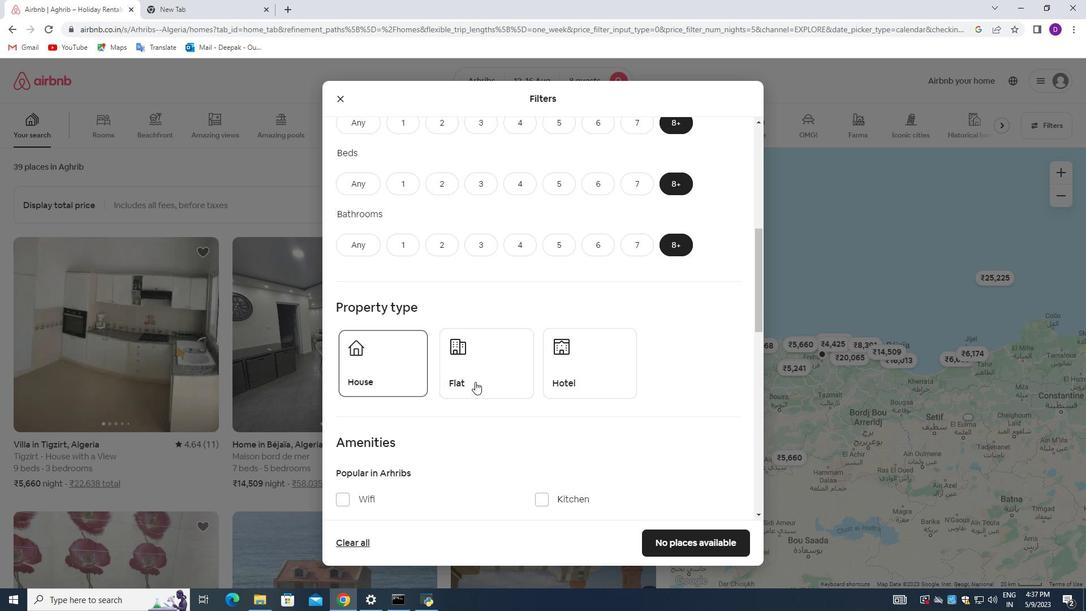 
Action: Mouse pressed left at (538, 388)
Screenshot: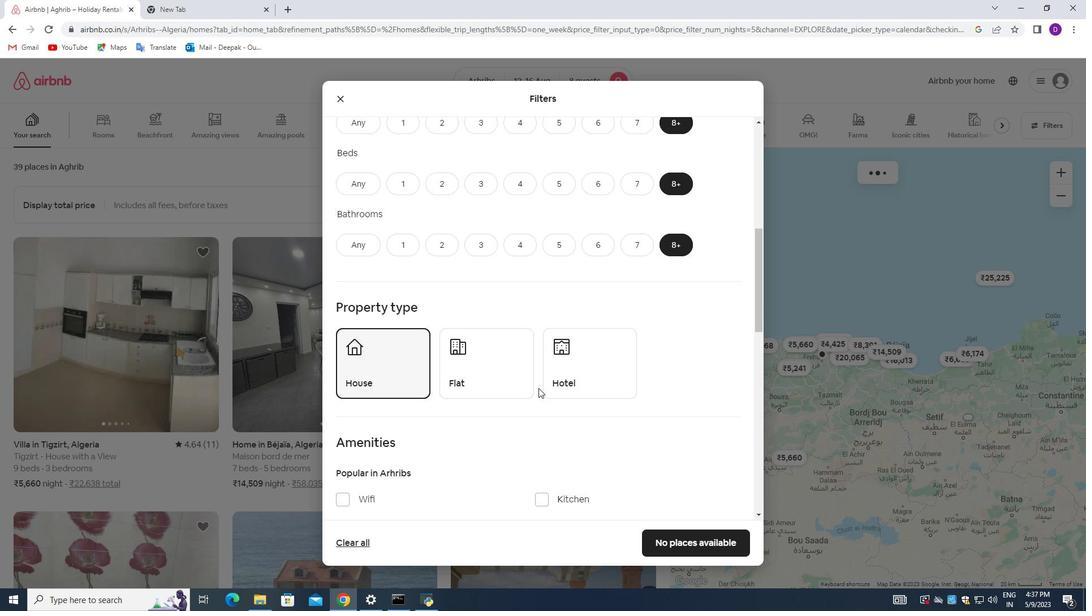 
Action: Mouse moved to (524, 375)
Screenshot: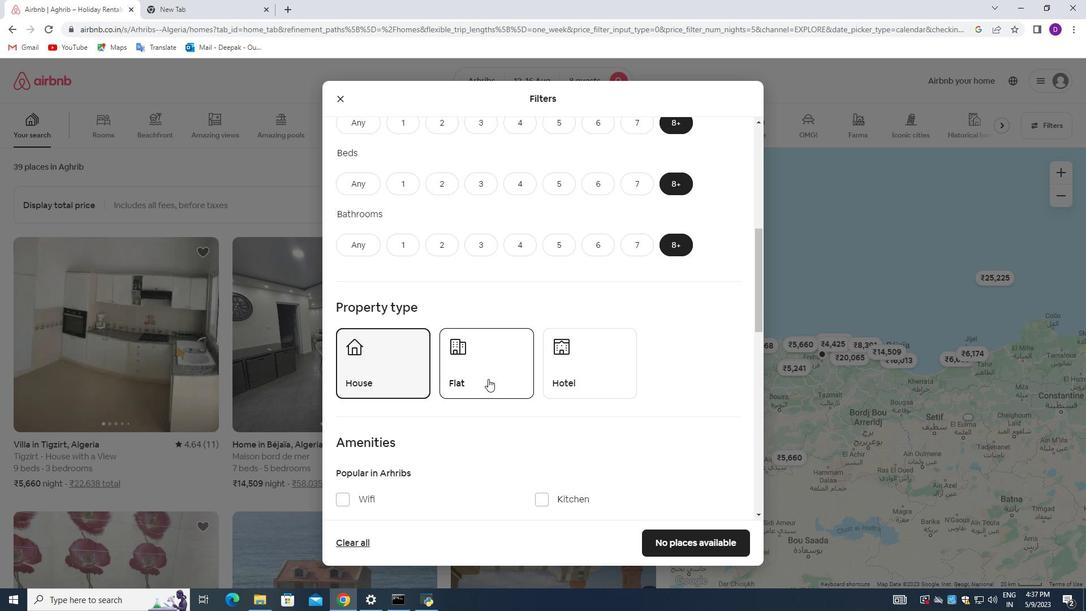 
Action: Mouse scrolled (495, 376) with delta (0, 0)
Screenshot: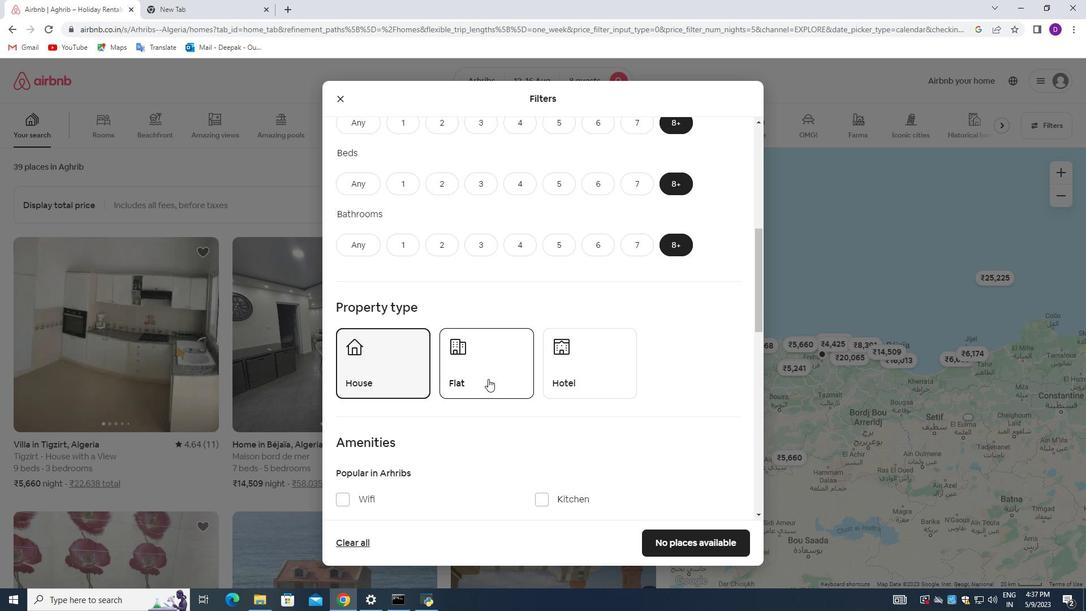 
Action: Mouse scrolled (524, 374) with delta (0, 0)
Screenshot: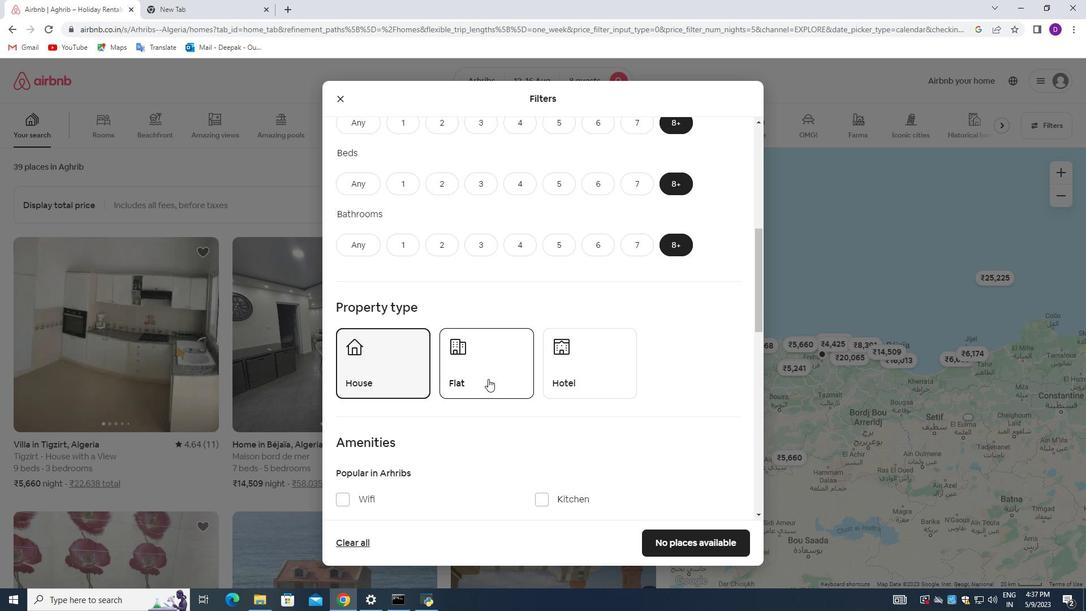 
Action: Mouse moved to (479, 260)
Screenshot: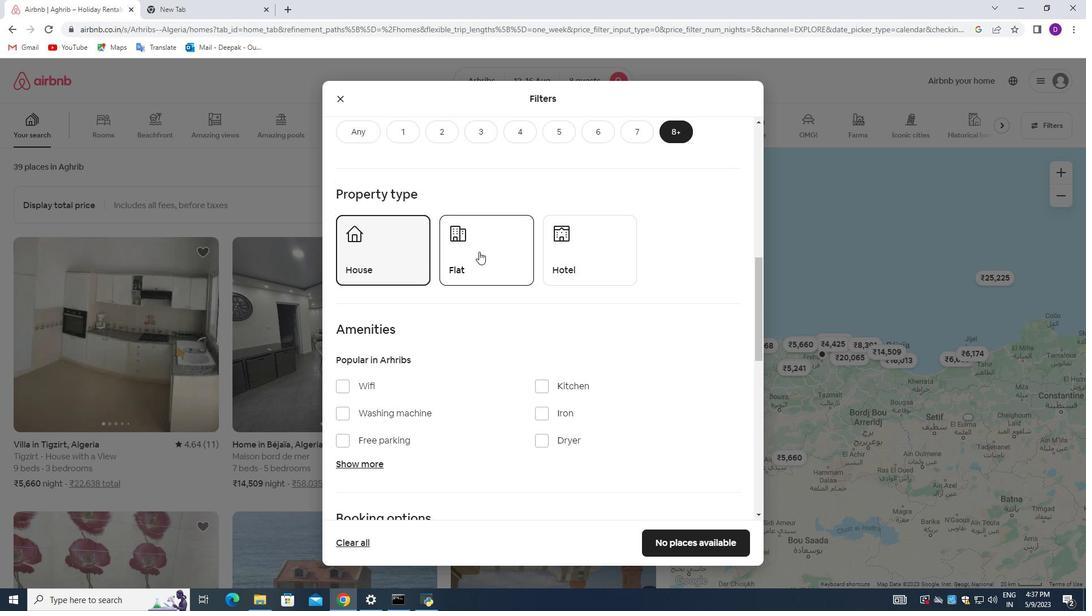
Action: Mouse pressed left at (479, 260)
Screenshot: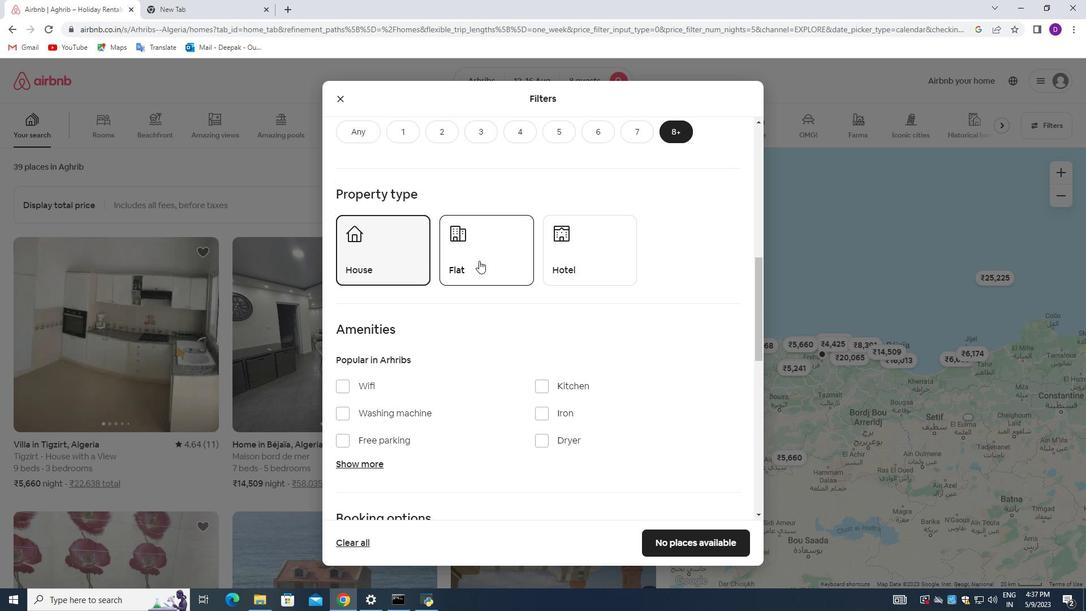 
Action: Mouse moved to (506, 355)
Screenshot: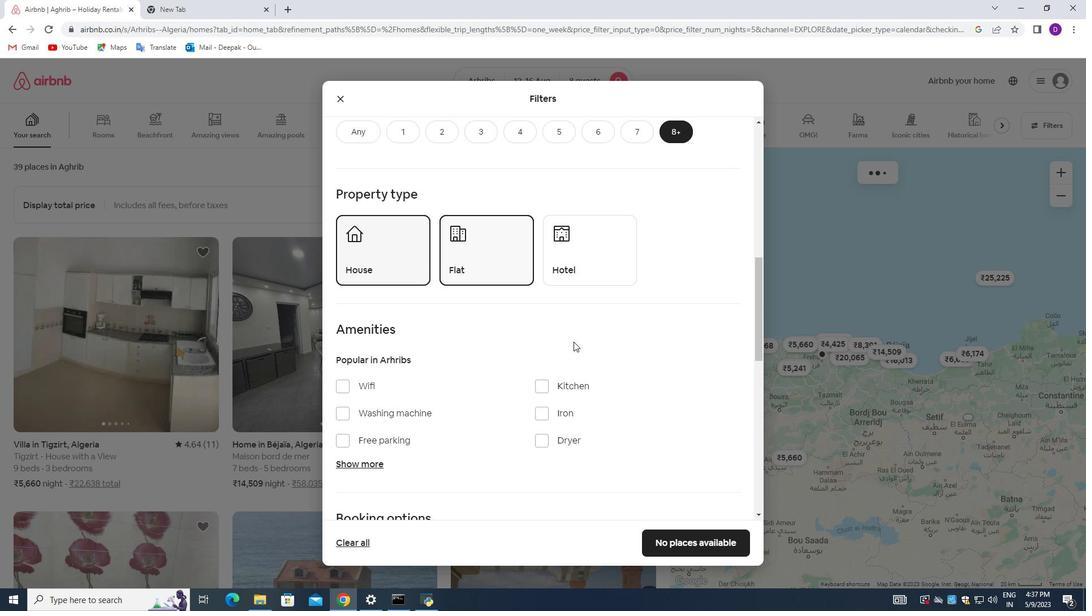 
Action: Mouse scrolled (506, 355) with delta (0, 0)
Screenshot: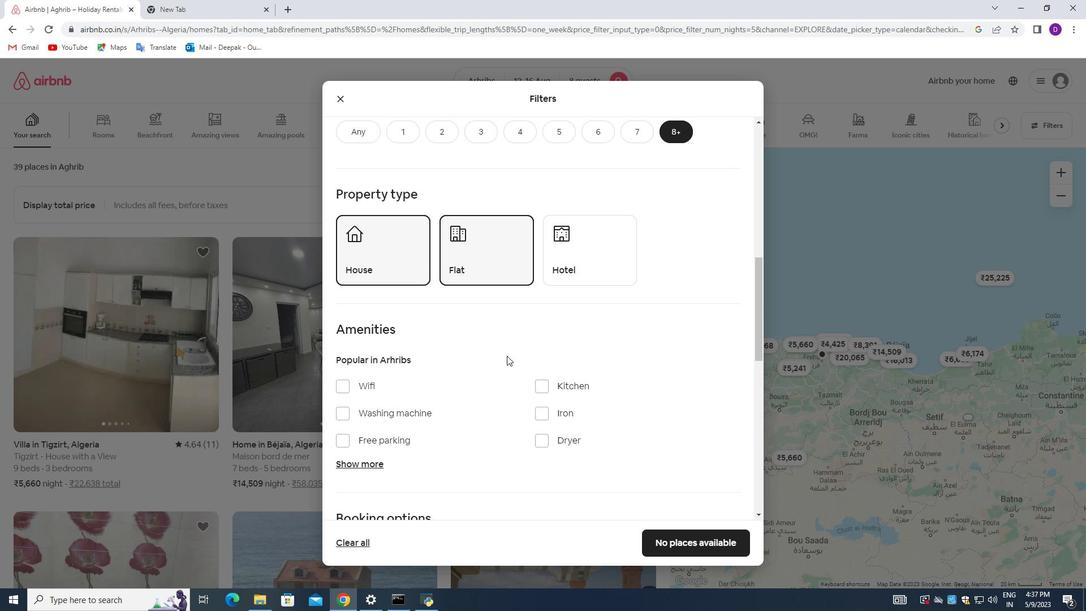 
Action: Mouse moved to (342, 335)
Screenshot: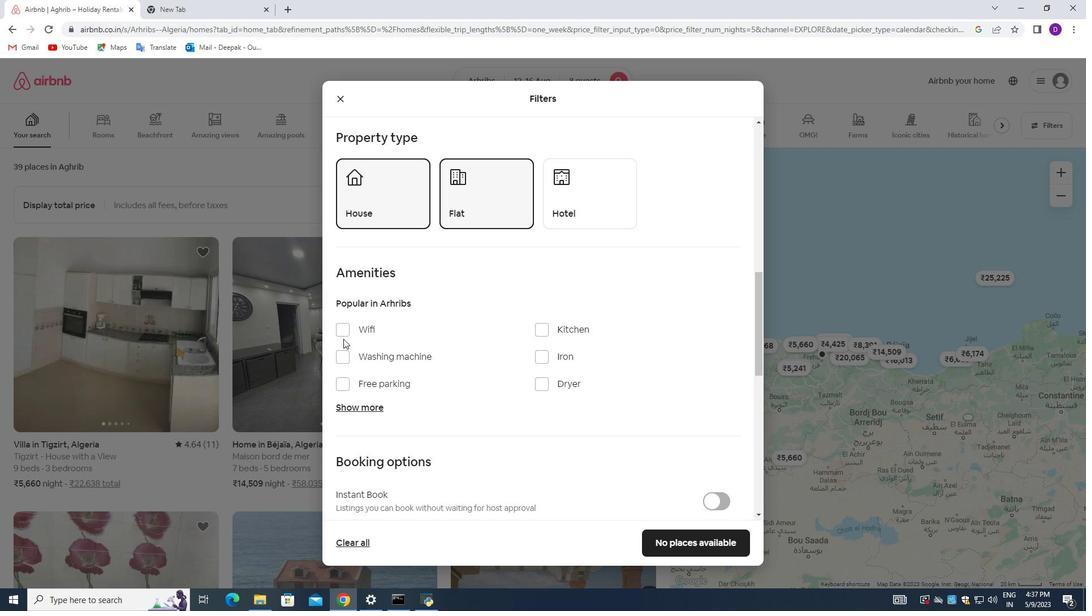 
Action: Mouse pressed left at (342, 335)
Screenshot: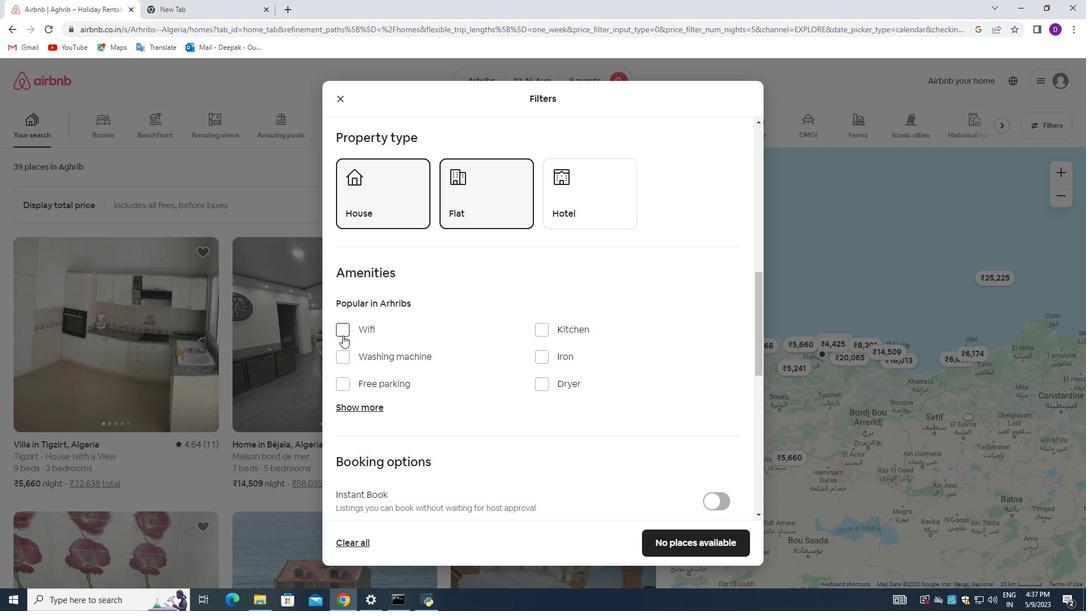 
Action: Mouse moved to (420, 344)
Screenshot: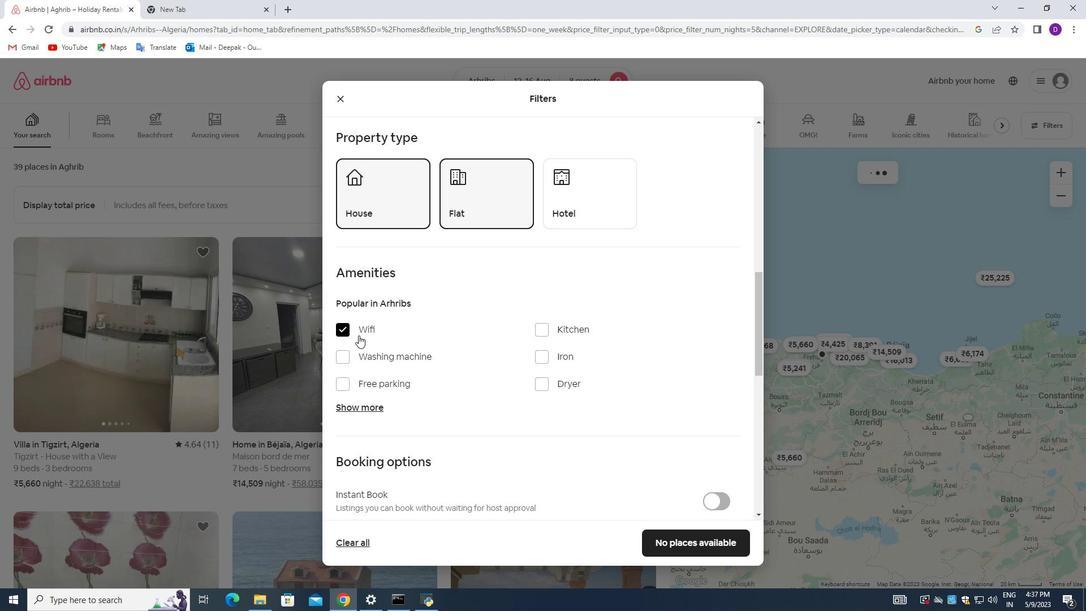 
Action: Mouse scrolled (420, 344) with delta (0, 0)
Screenshot: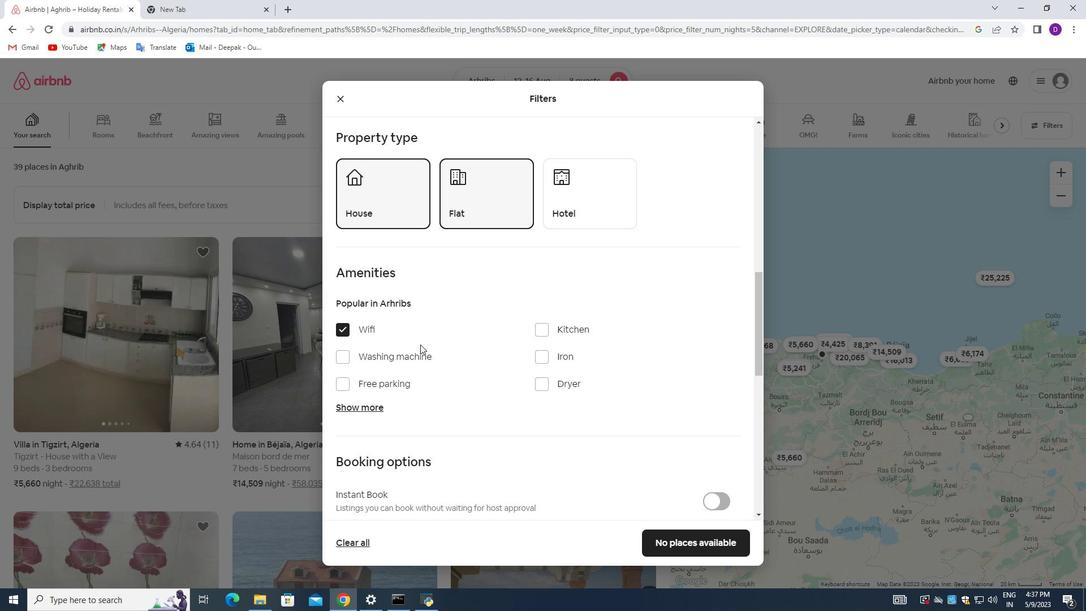 
Action: Mouse moved to (371, 355)
Screenshot: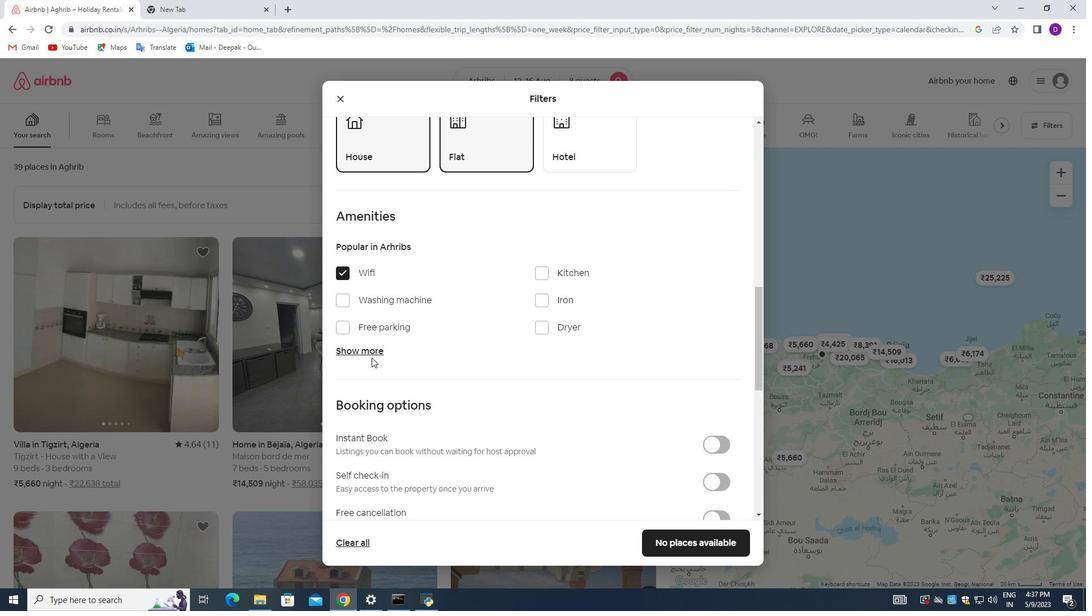 
Action: Mouse pressed left at (371, 355)
Screenshot: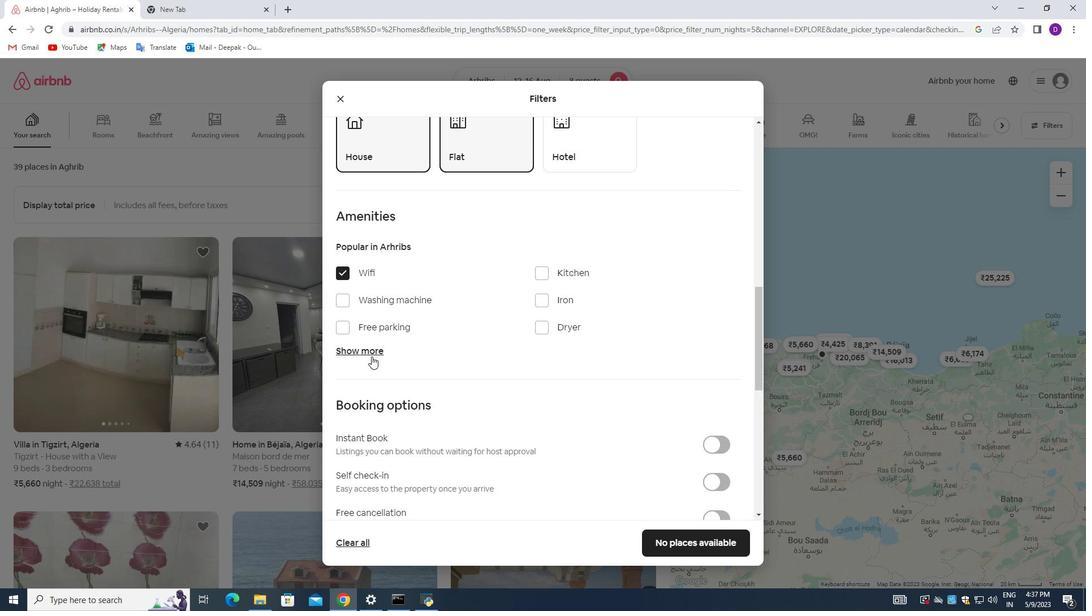 
Action: Mouse moved to (543, 411)
Screenshot: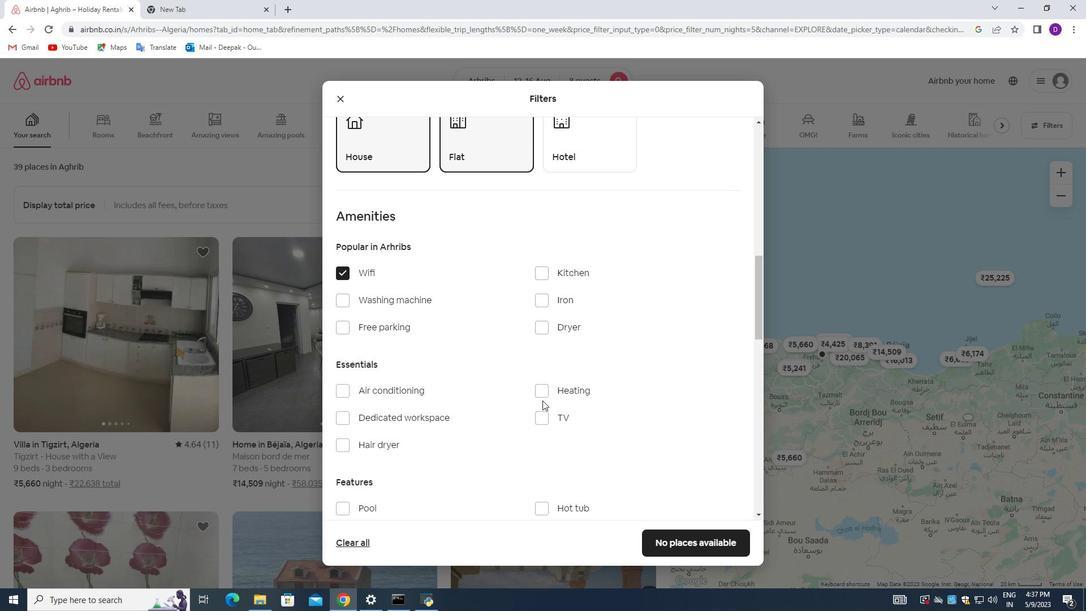 
Action: Mouse pressed left at (543, 411)
Screenshot: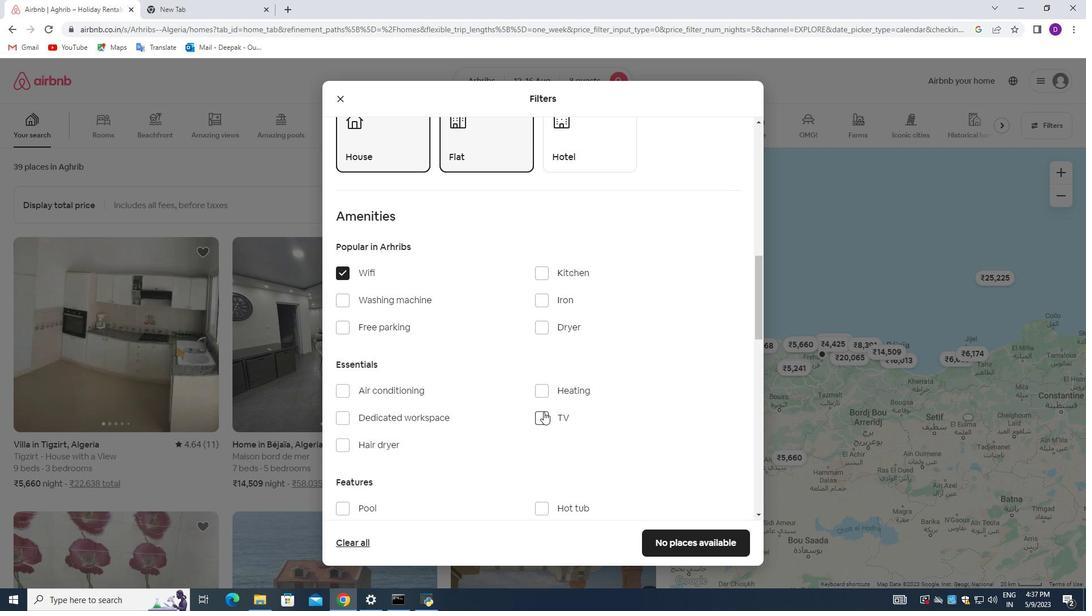 
Action: Mouse moved to (550, 431)
Screenshot: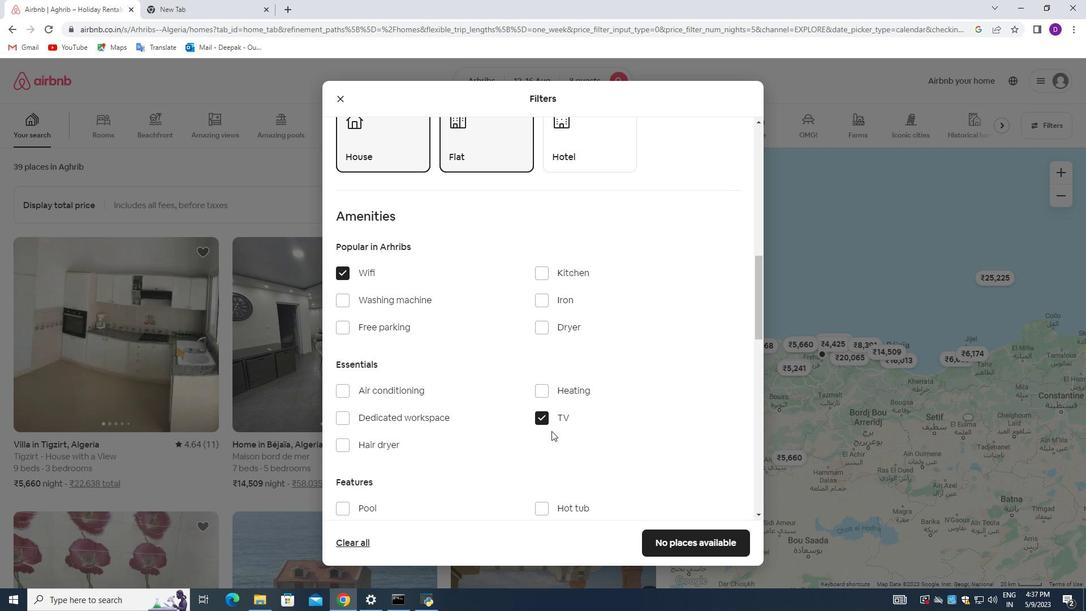 
Action: Mouse scrolled (550, 430) with delta (0, 0)
Screenshot: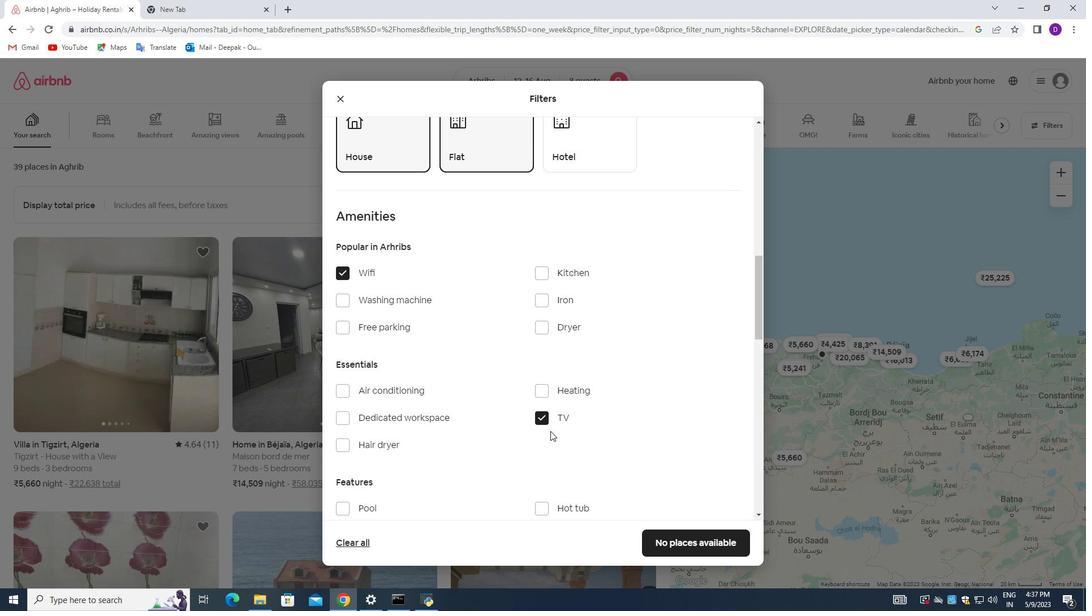 
Action: Mouse moved to (346, 273)
Screenshot: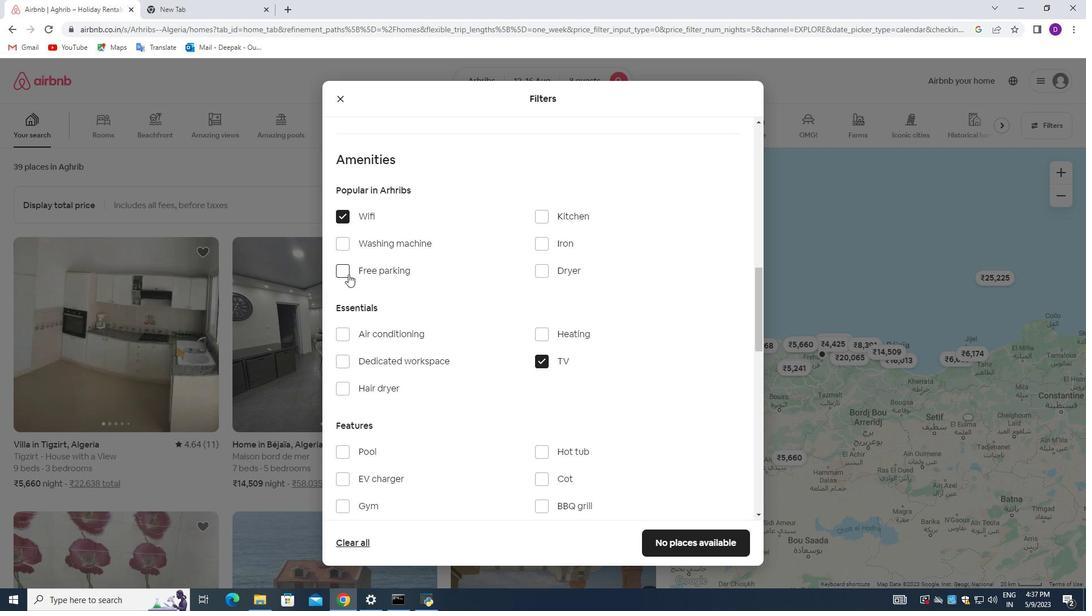 
Action: Mouse pressed left at (346, 273)
Screenshot: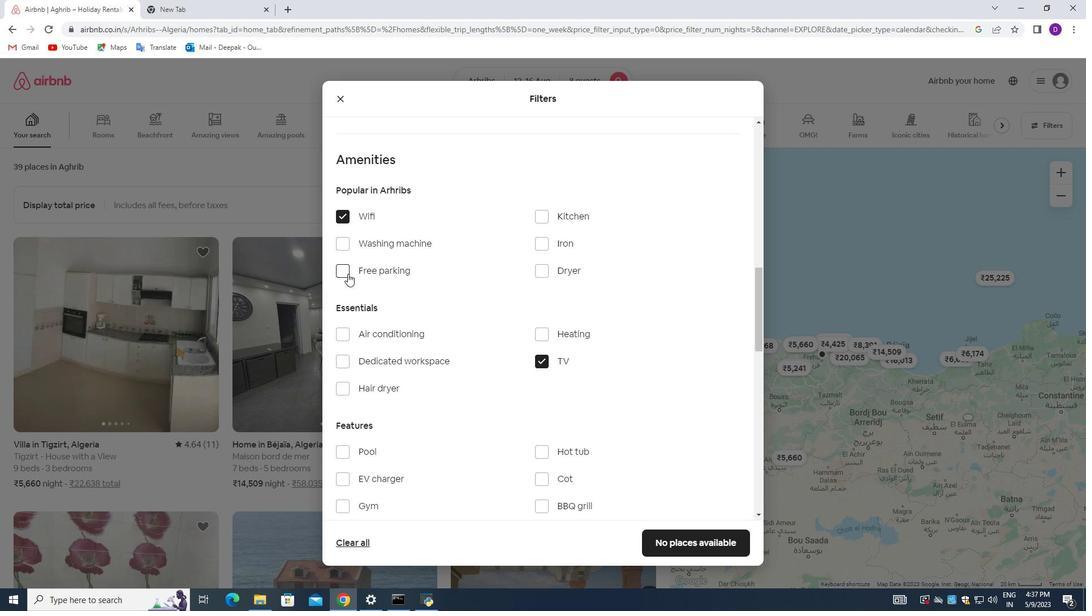 
Action: Mouse moved to (351, 502)
Screenshot: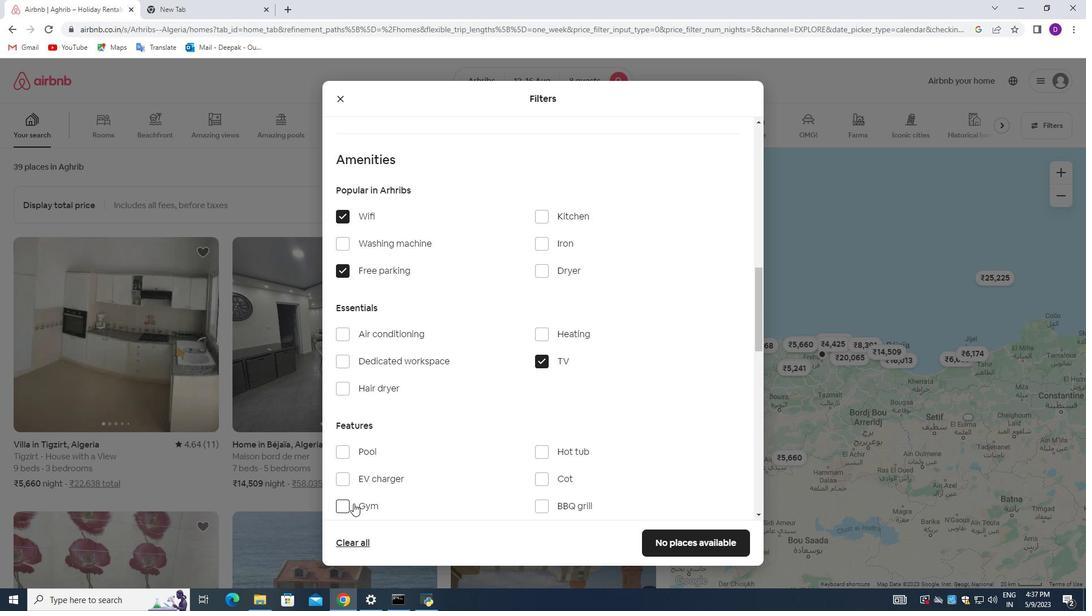 
Action: Mouse pressed left at (351, 502)
Screenshot: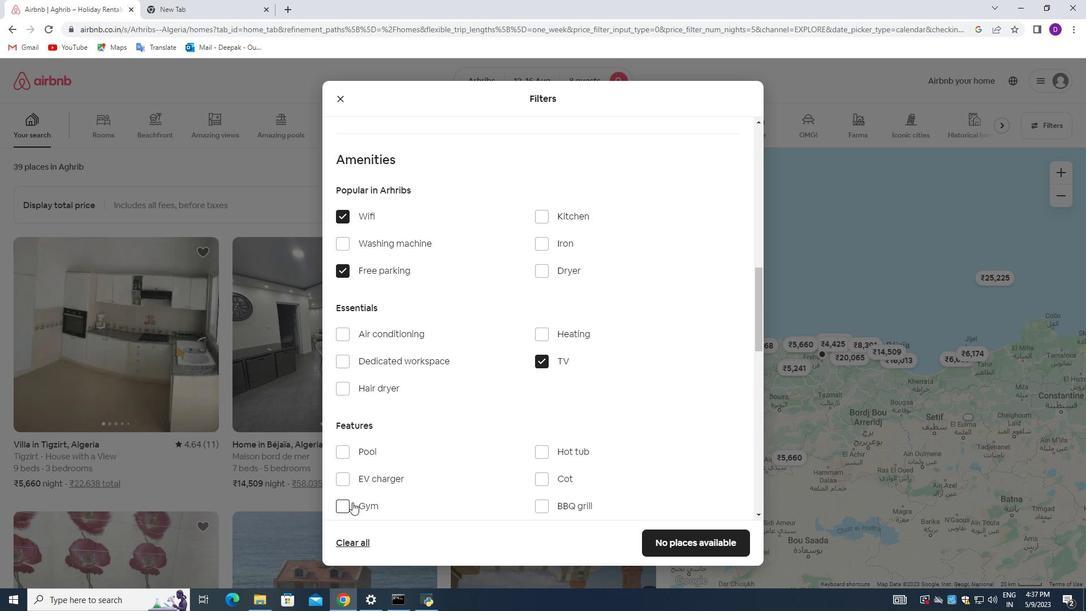 
Action: Mouse moved to (522, 482)
Screenshot: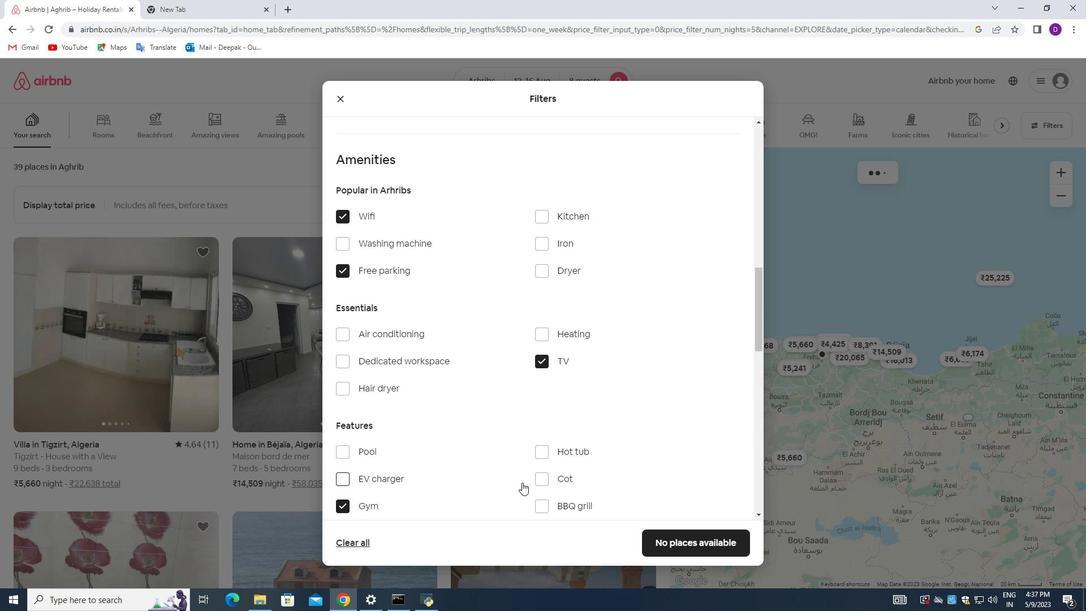 
Action: Mouse scrolled (522, 481) with delta (0, 0)
Screenshot: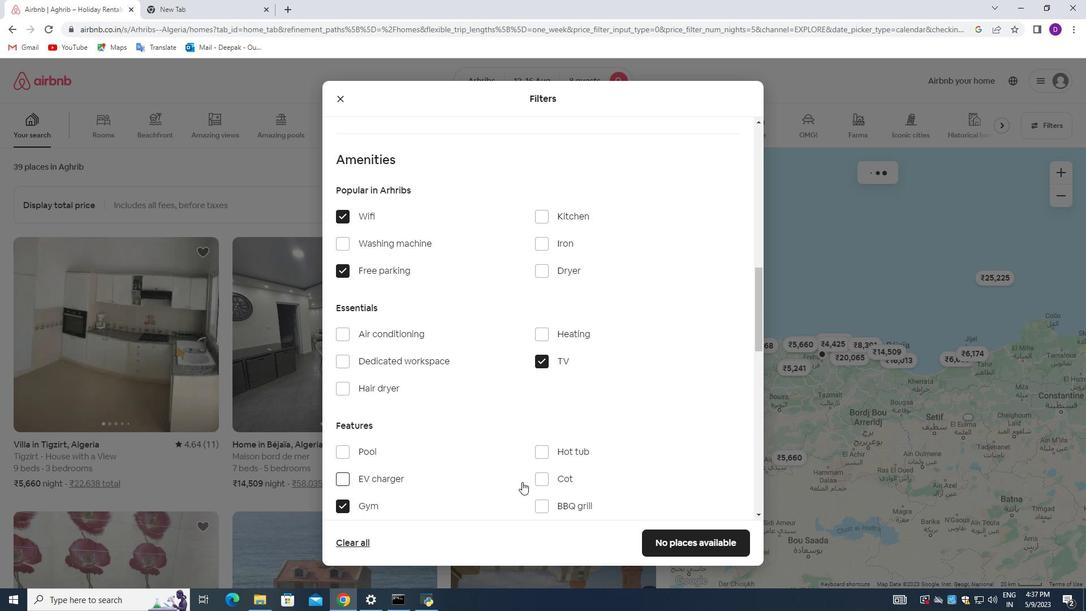 
Action: Mouse moved to (341, 481)
Screenshot: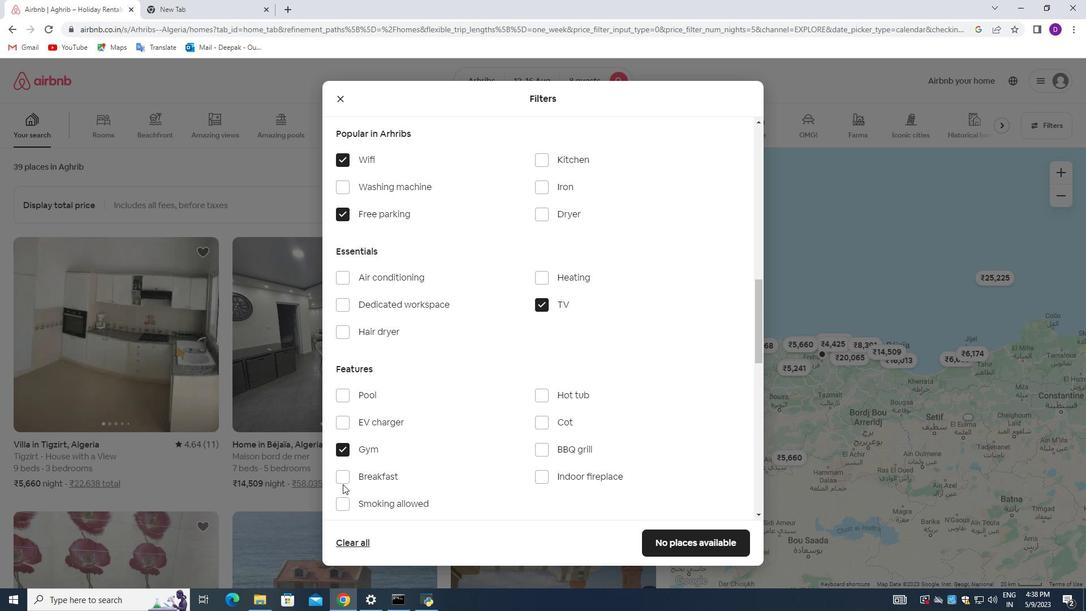 
Action: Mouse pressed left at (341, 481)
Screenshot: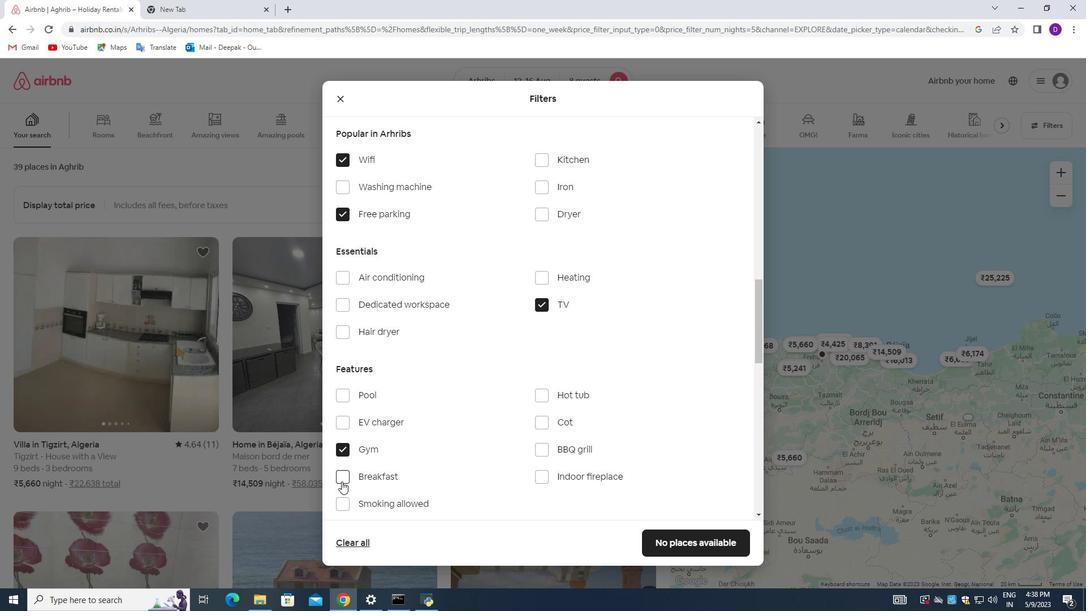 
Action: Mouse moved to (565, 460)
Screenshot: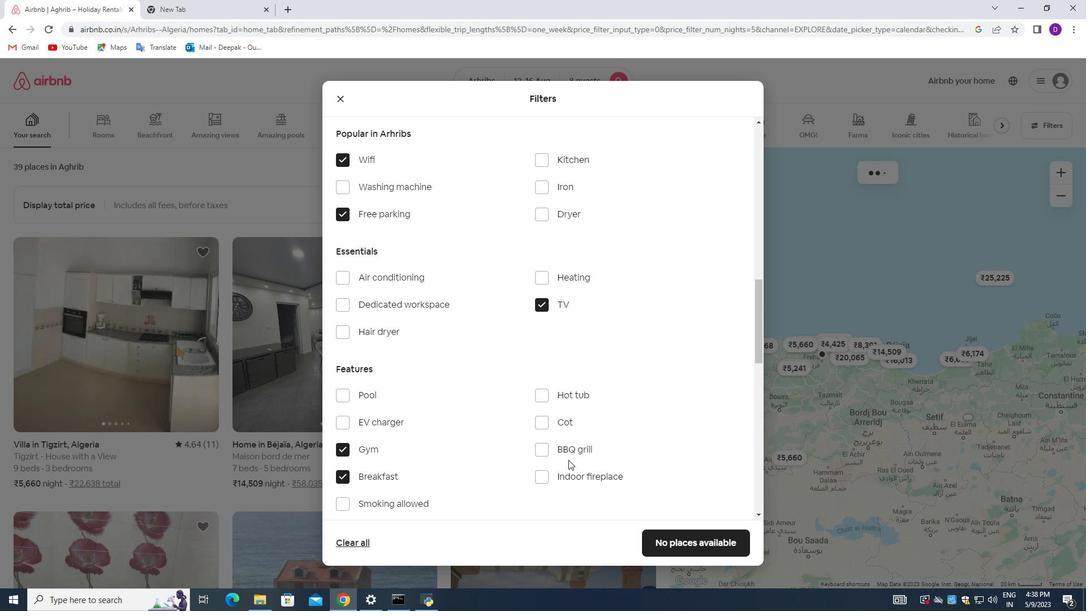 
Action: Mouse scrolled (565, 460) with delta (0, 0)
Screenshot: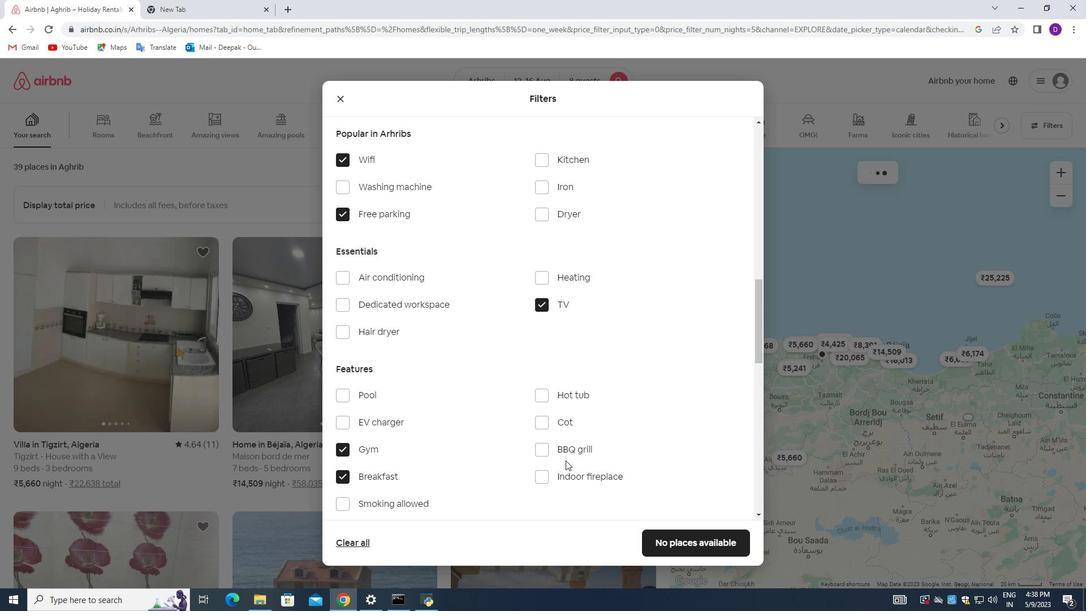 
Action: Mouse scrolled (565, 460) with delta (0, 0)
Screenshot: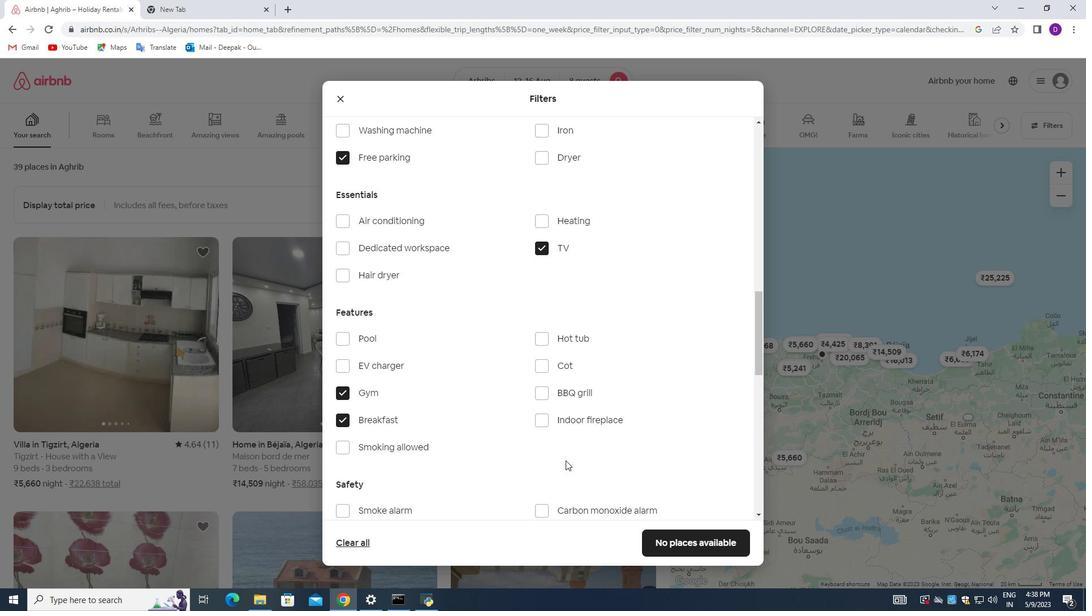 
Action: Mouse moved to (484, 435)
Screenshot: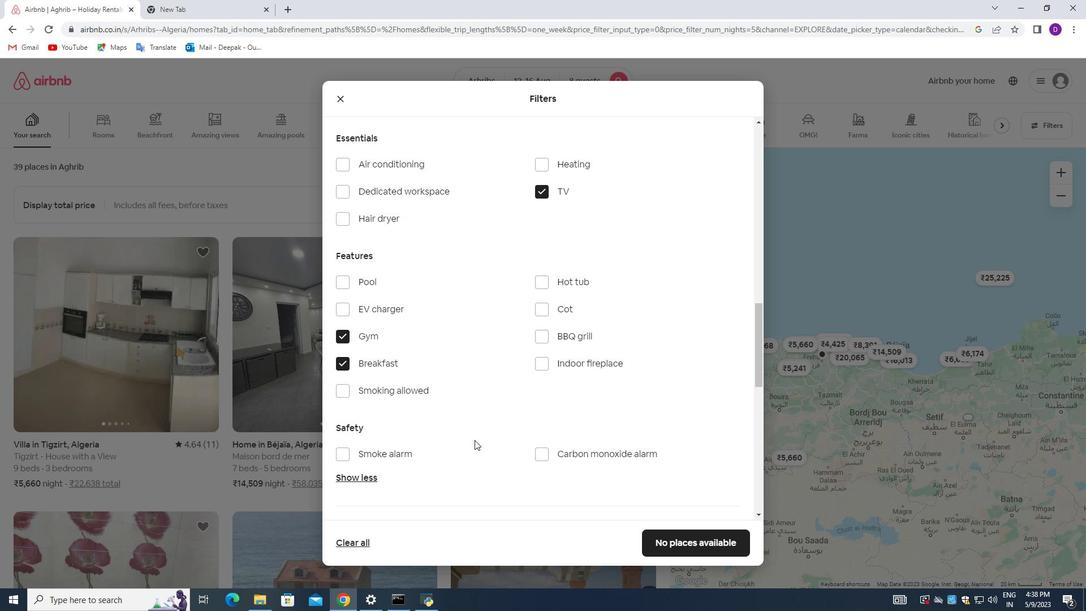 
Action: Mouse scrolled (484, 434) with delta (0, 0)
Screenshot: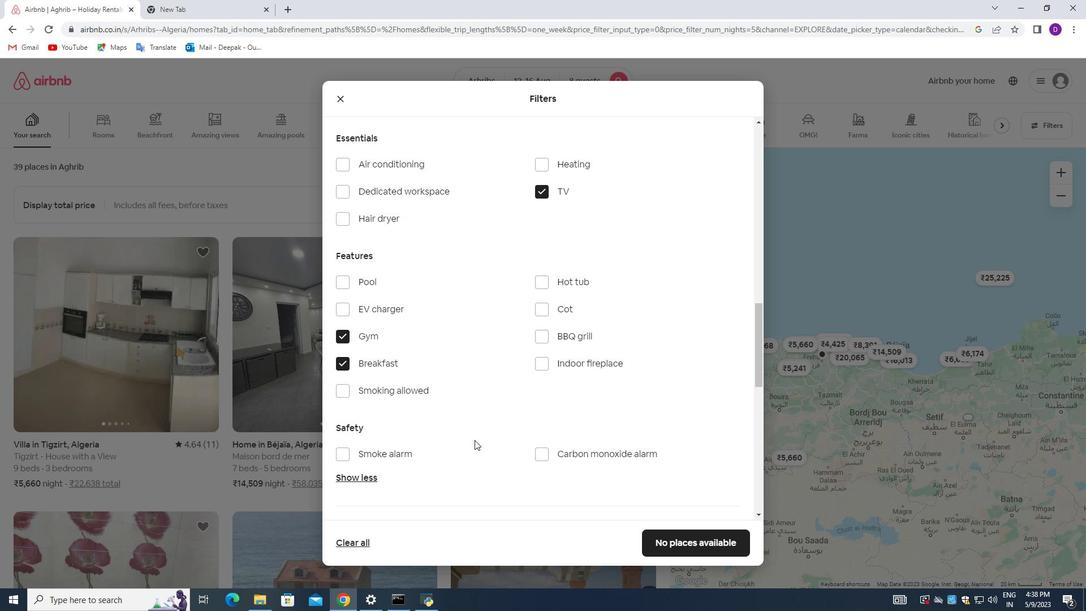 
Action: Mouse moved to (492, 433)
Screenshot: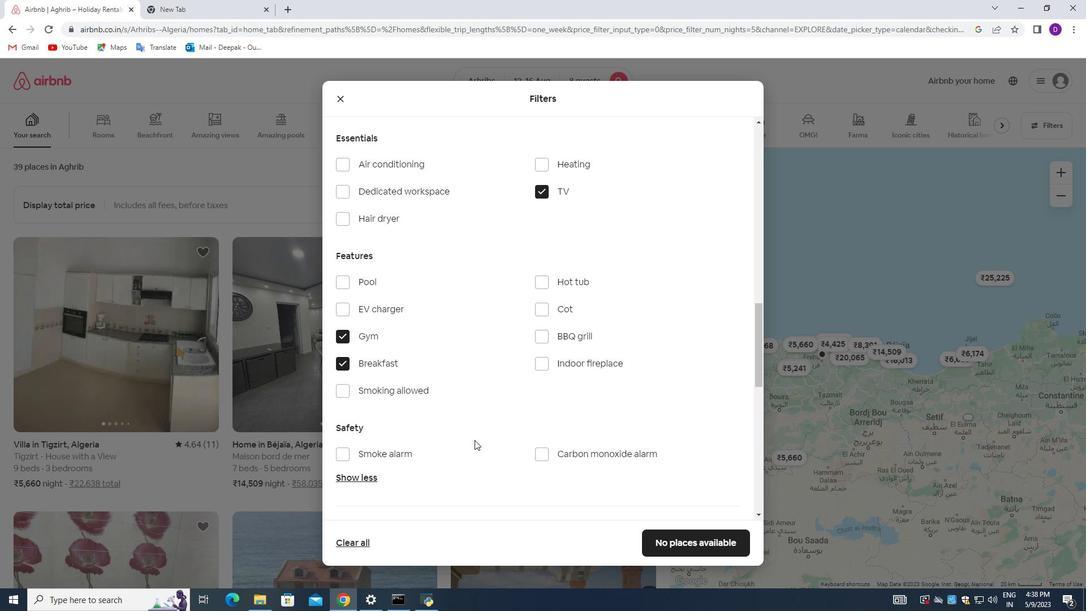 
Action: Mouse scrolled (492, 432) with delta (0, 0)
Screenshot: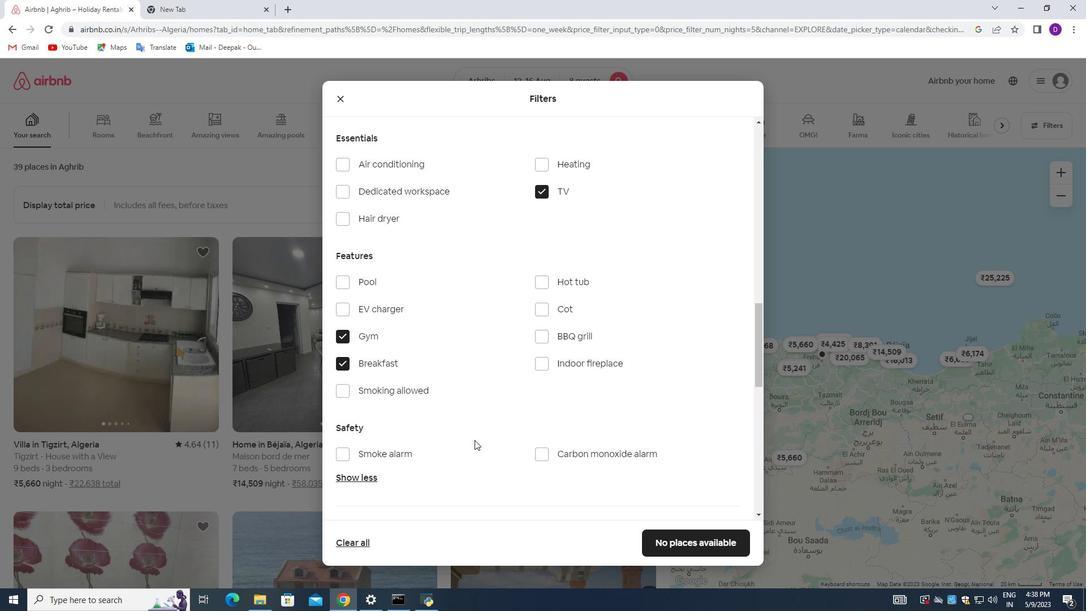 
Action: Mouse moved to (499, 431)
Screenshot: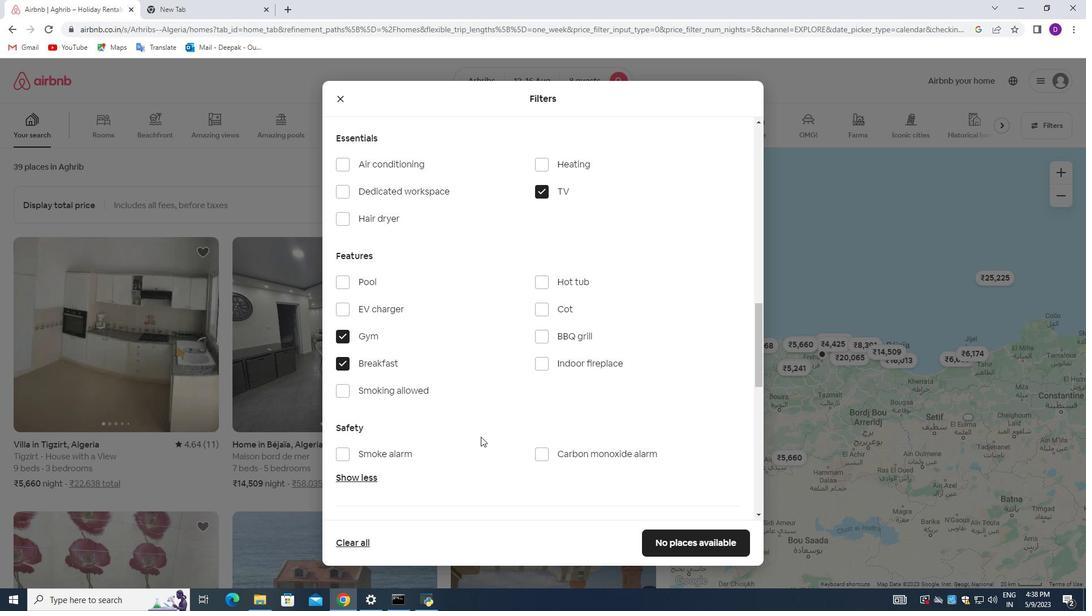 
Action: Mouse scrolled (499, 430) with delta (0, 0)
Screenshot: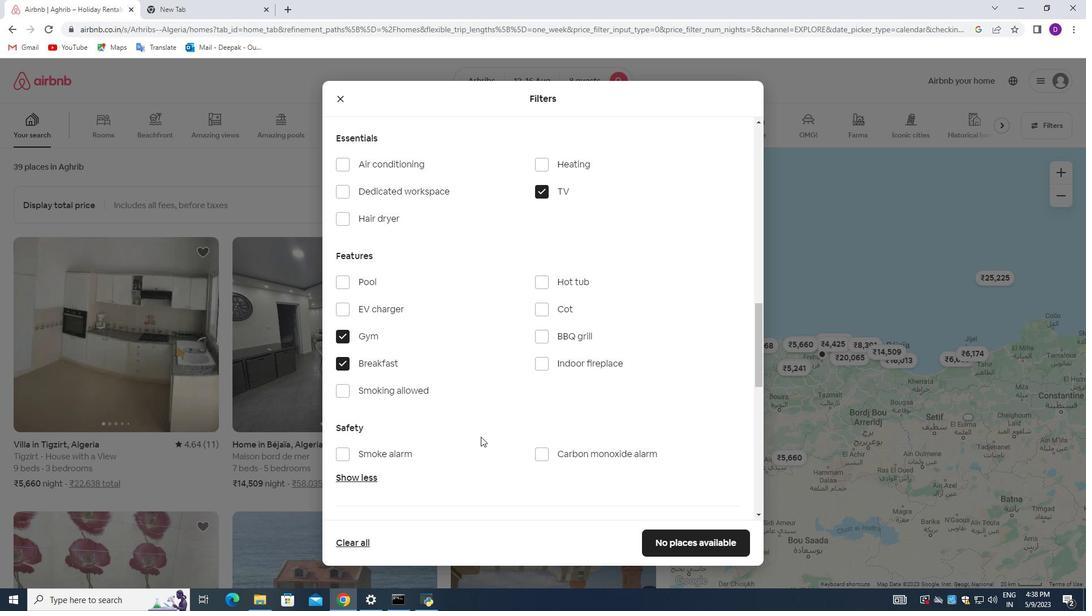 
Action: Mouse moved to (522, 419)
Screenshot: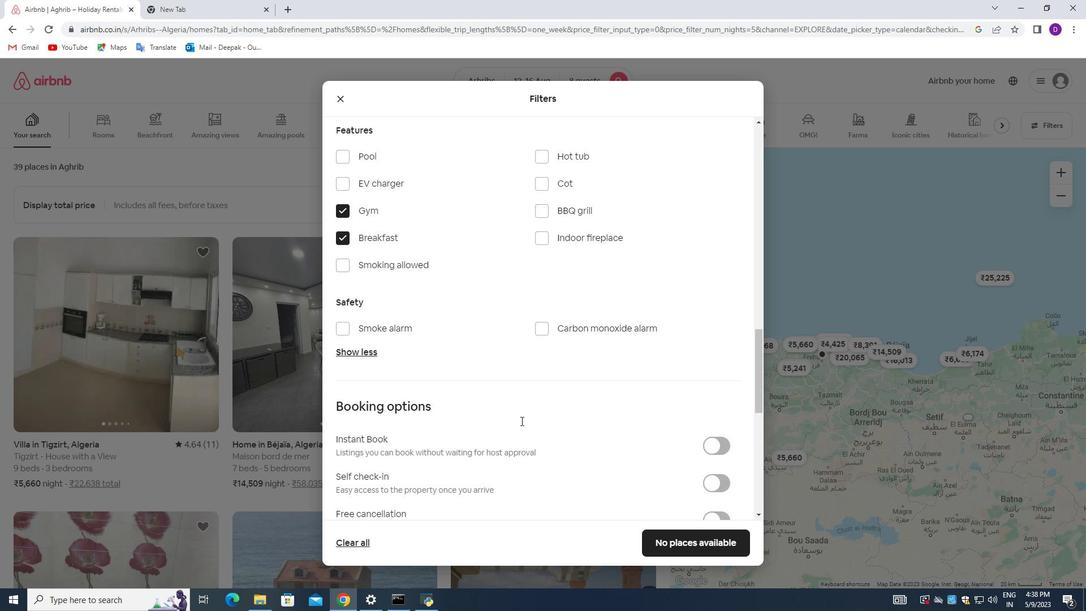 
Action: Mouse scrolled (522, 419) with delta (0, 0)
Screenshot: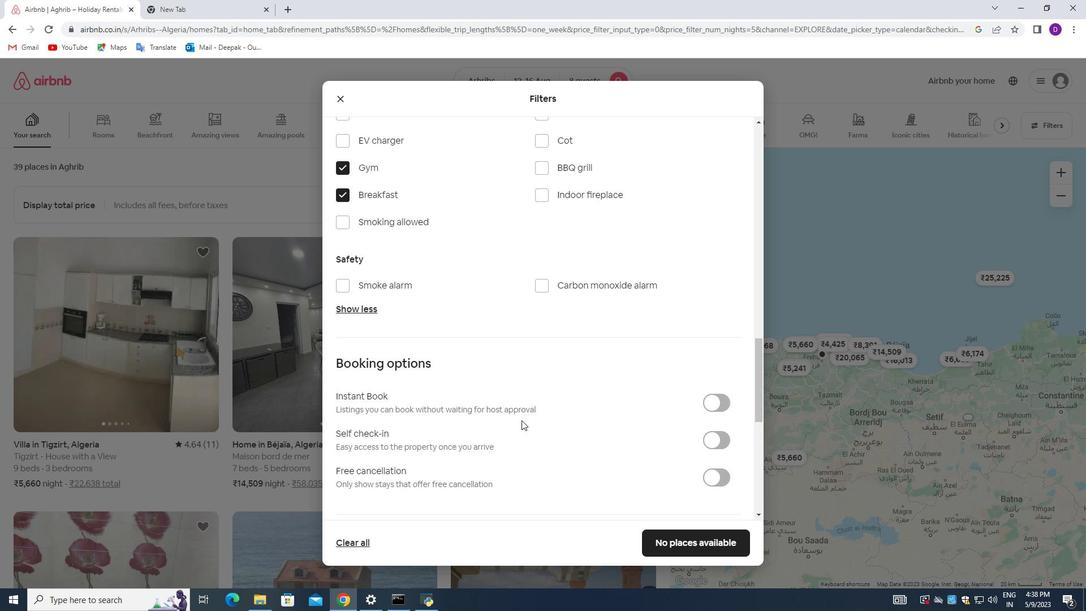 
Action: Mouse moved to (715, 377)
Screenshot: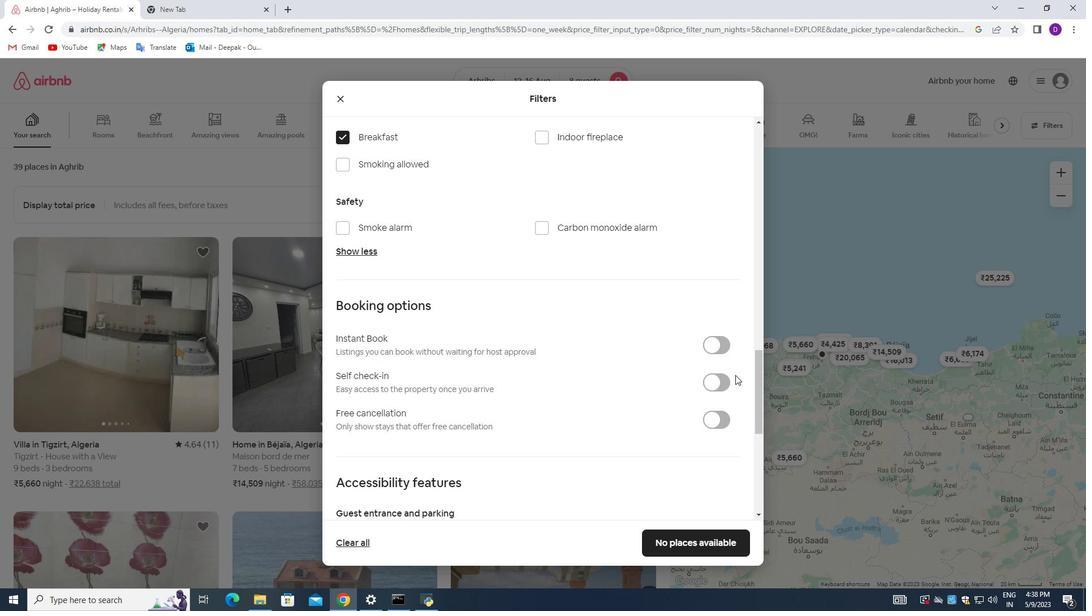 
Action: Mouse pressed left at (715, 377)
Screenshot: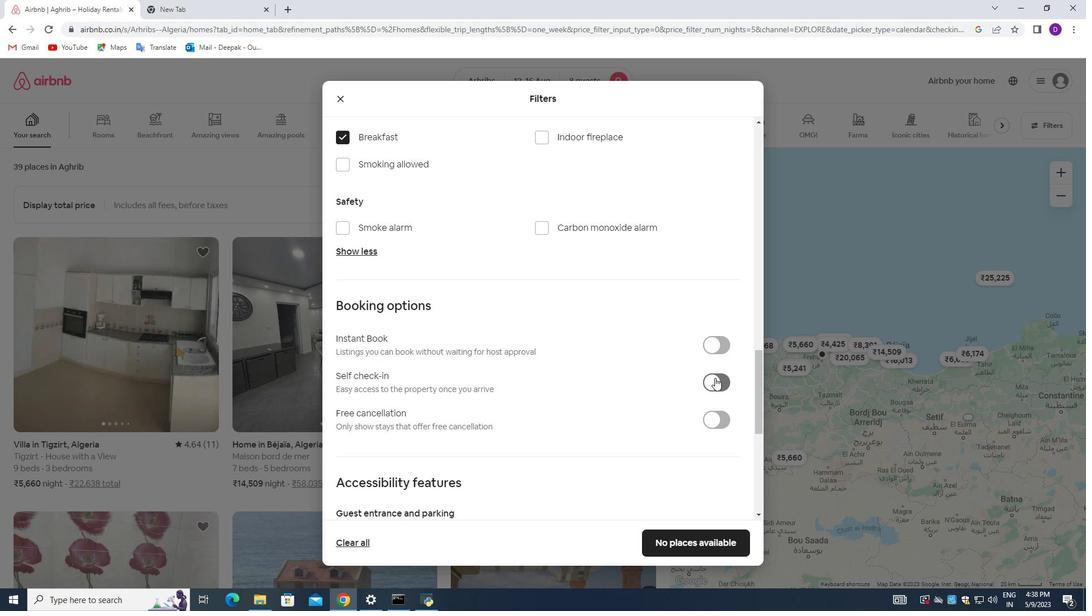 
Action: Mouse moved to (419, 397)
Screenshot: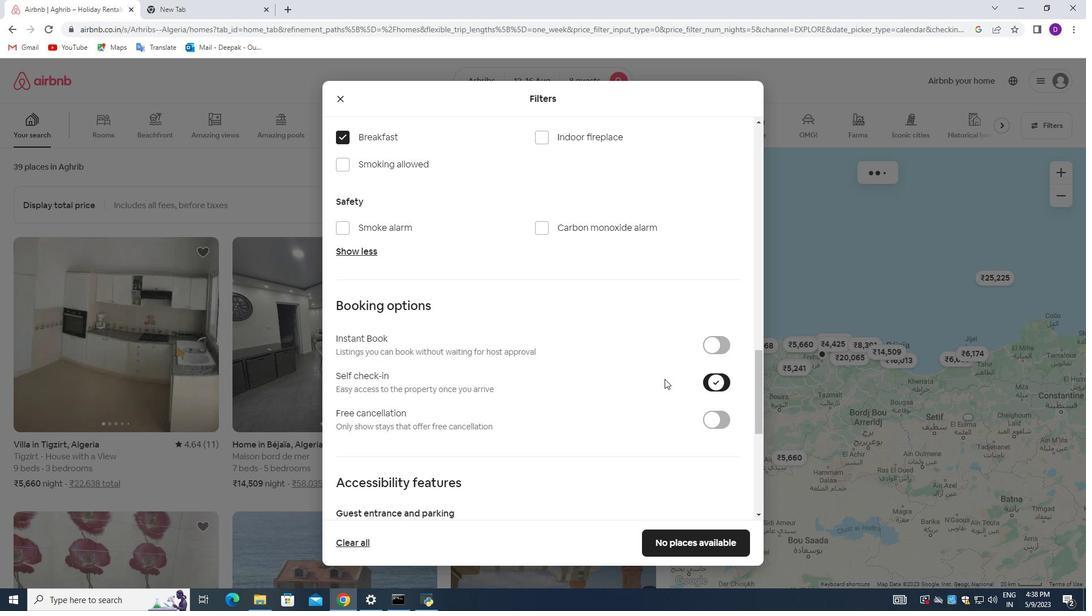 
Action: Mouse scrolled (419, 397) with delta (0, 0)
Screenshot: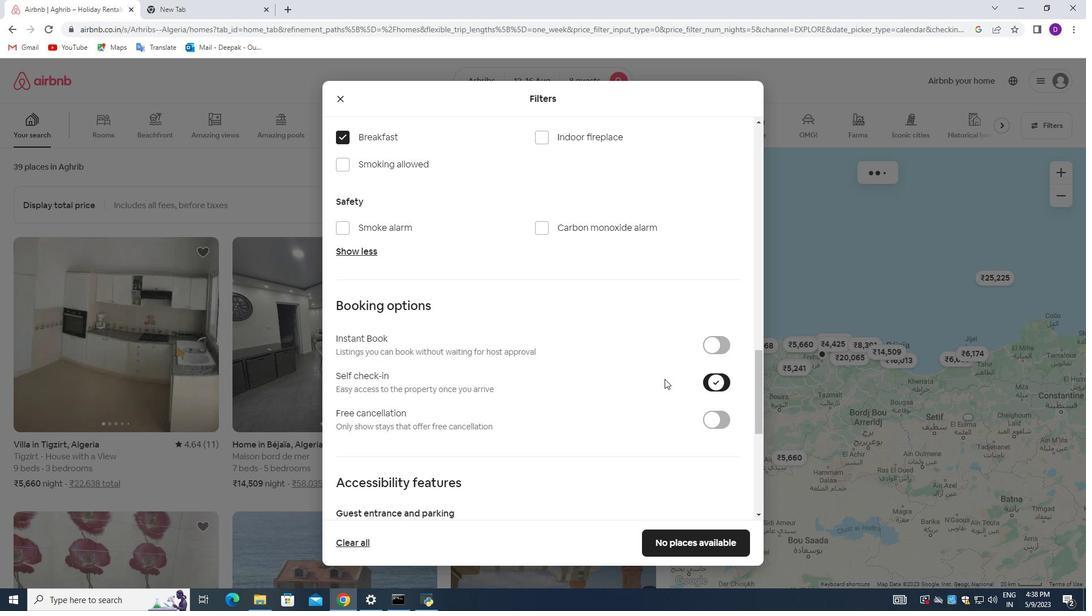 
Action: Mouse moved to (419, 398)
Screenshot: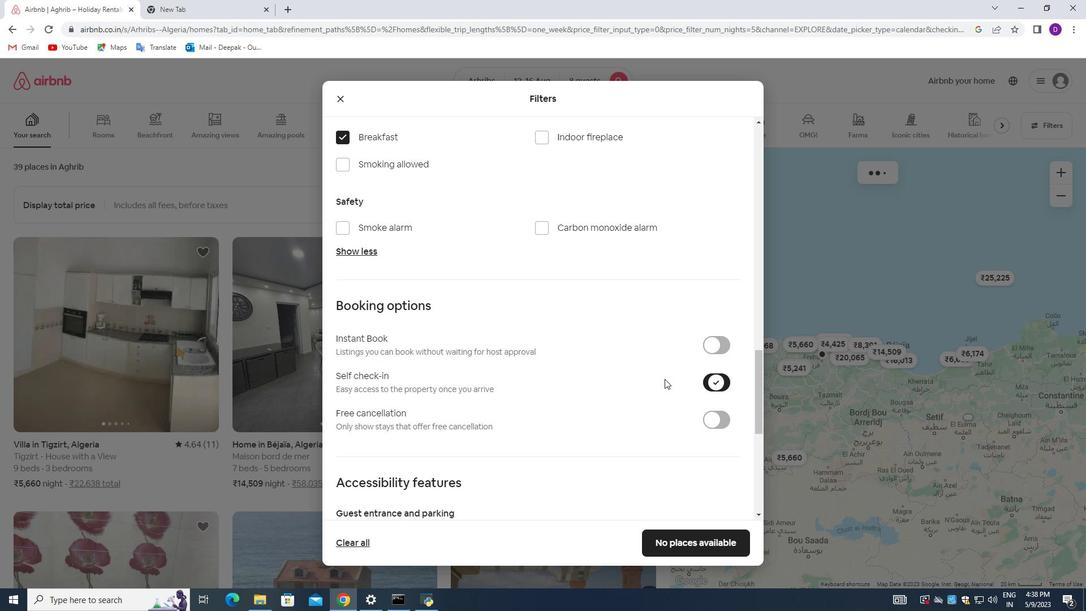 
Action: Mouse scrolled (419, 397) with delta (0, 0)
Screenshot: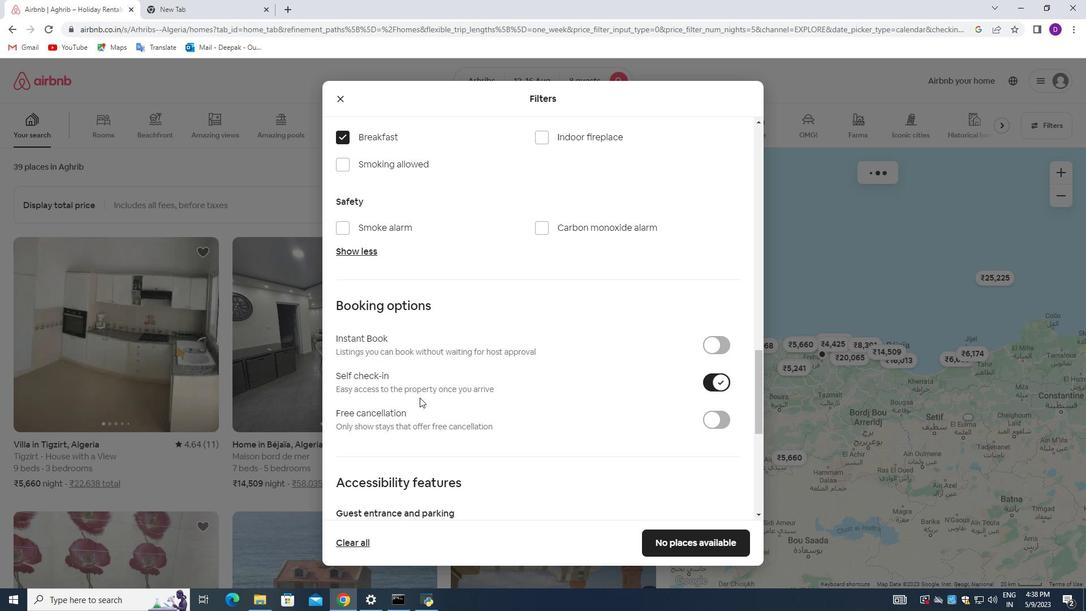 
Action: Mouse scrolled (419, 397) with delta (0, 0)
Screenshot: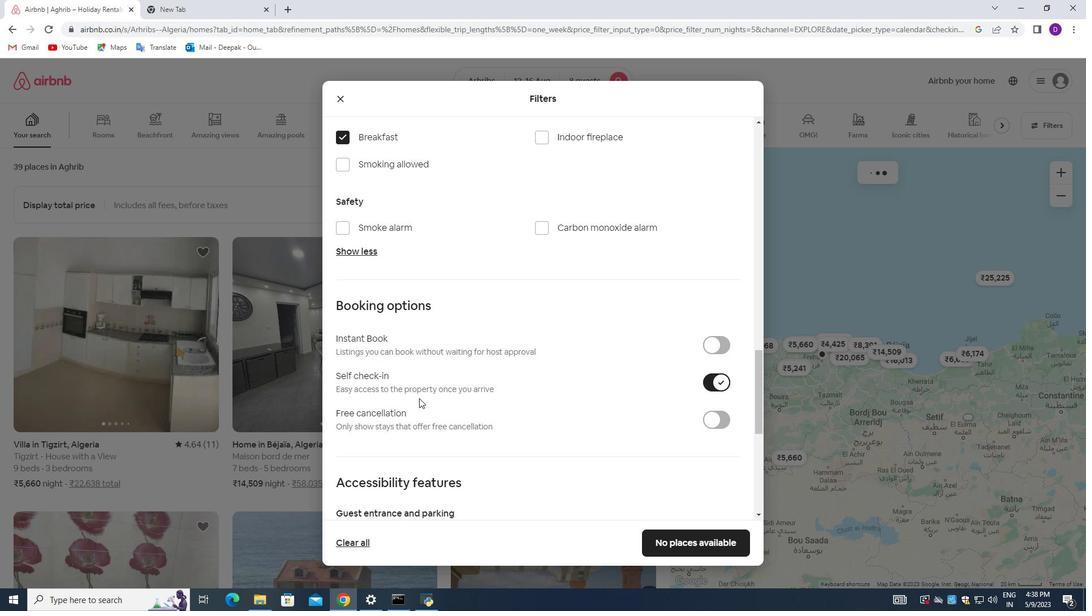
Action: Mouse scrolled (419, 397) with delta (0, 0)
Screenshot: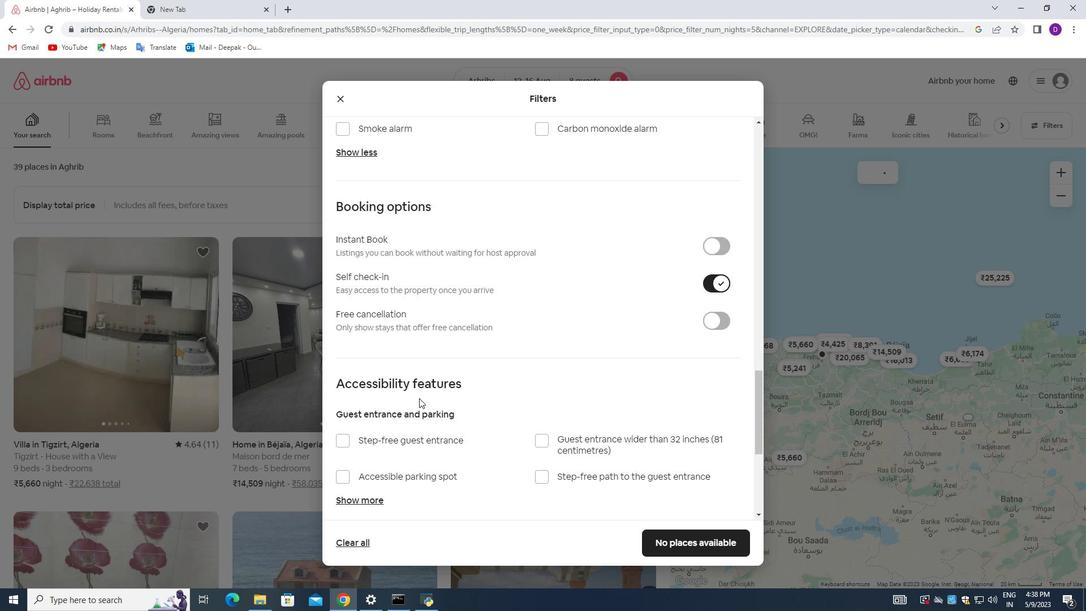
Action: Mouse moved to (419, 398)
Screenshot: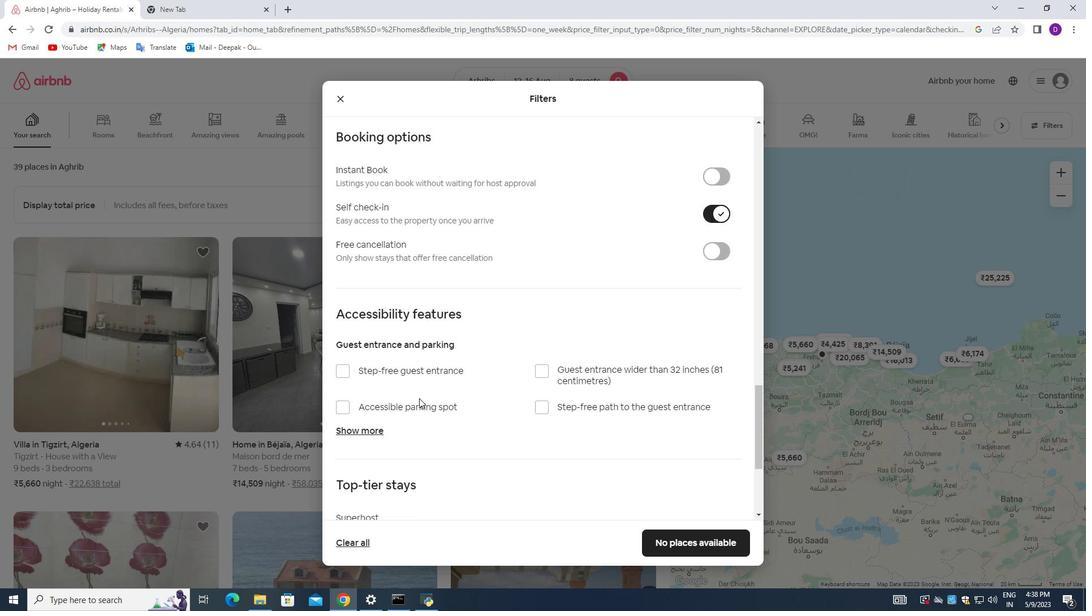 
Action: Mouse scrolled (419, 397) with delta (0, 0)
Screenshot: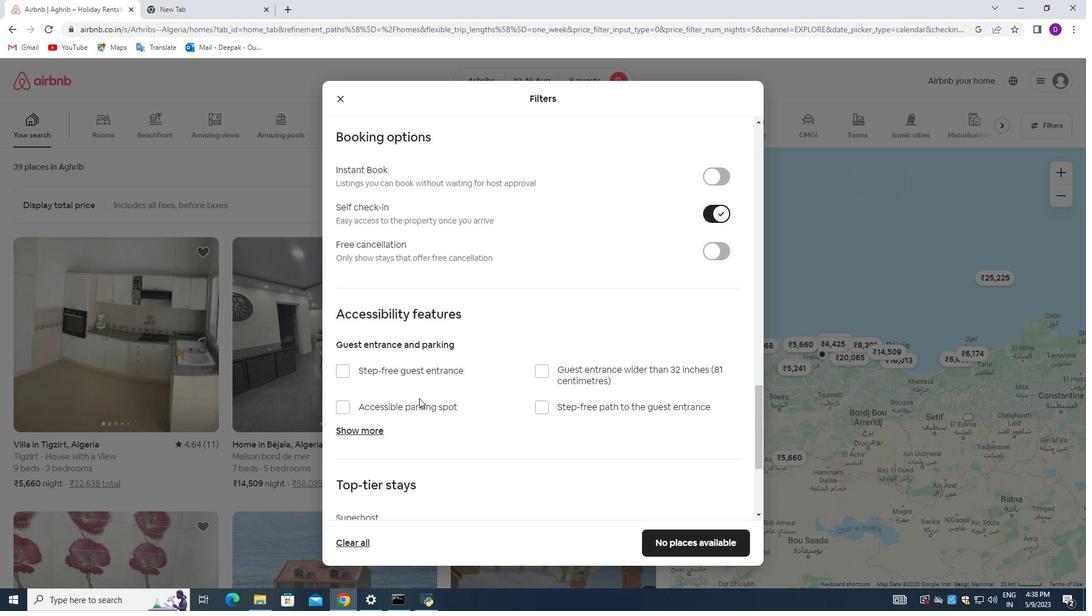 
Action: Mouse moved to (423, 397)
Screenshot: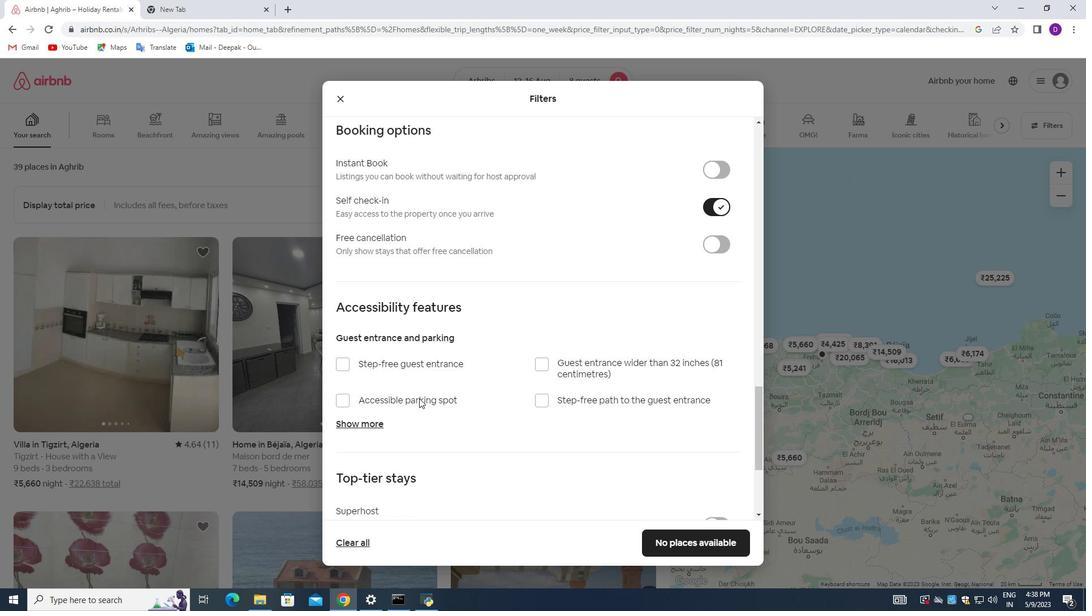 
Action: Mouse scrolled (423, 396) with delta (0, 0)
Screenshot: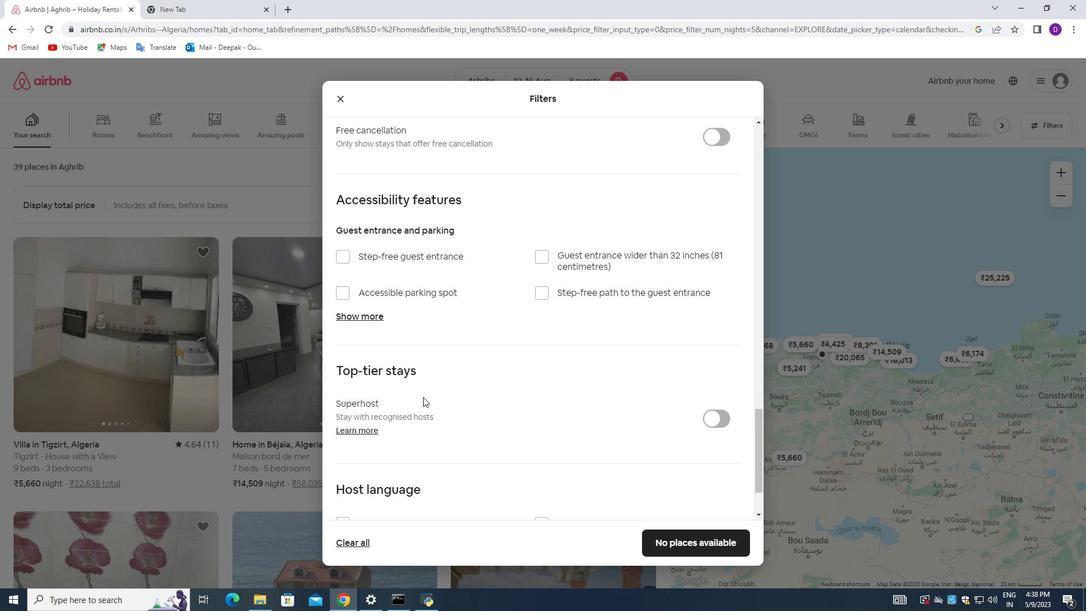 
Action: Mouse scrolled (423, 396) with delta (0, 0)
Screenshot: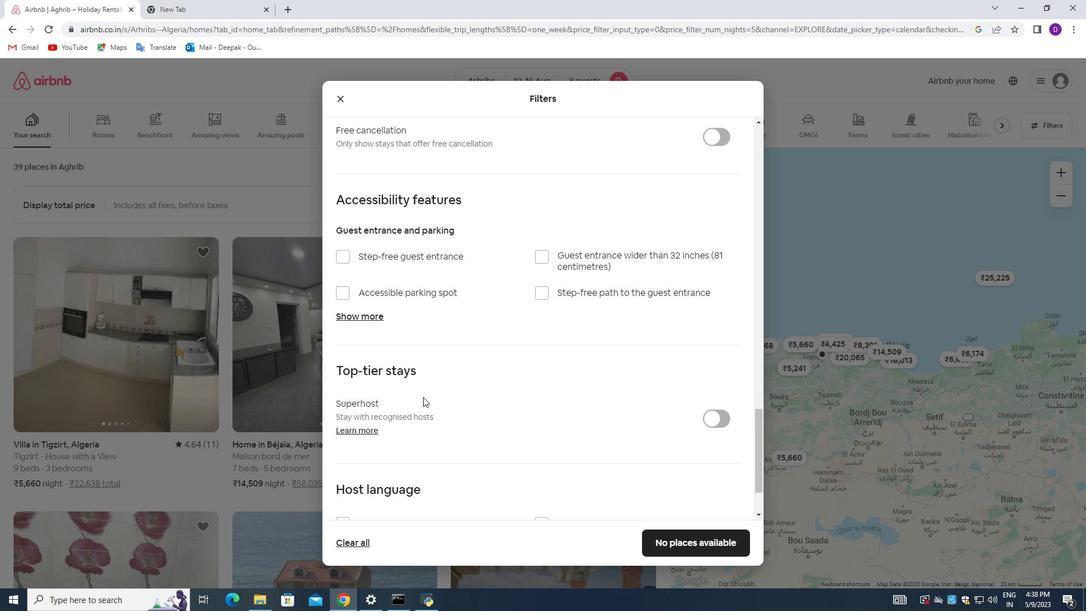 
Action: Mouse scrolled (423, 396) with delta (0, 0)
Screenshot: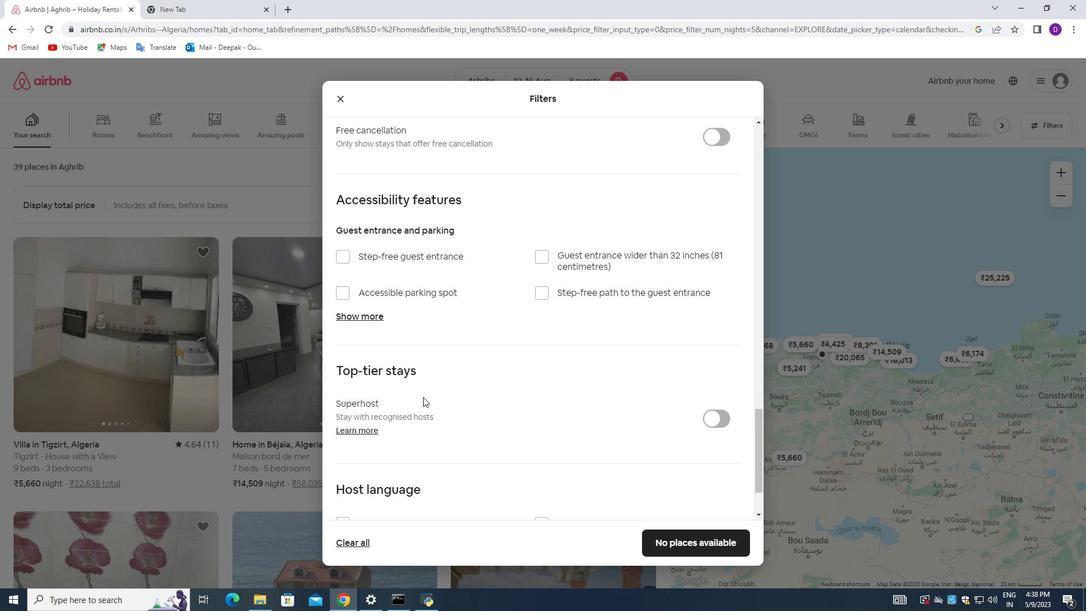 
Action: Mouse scrolled (423, 396) with delta (0, 0)
Screenshot: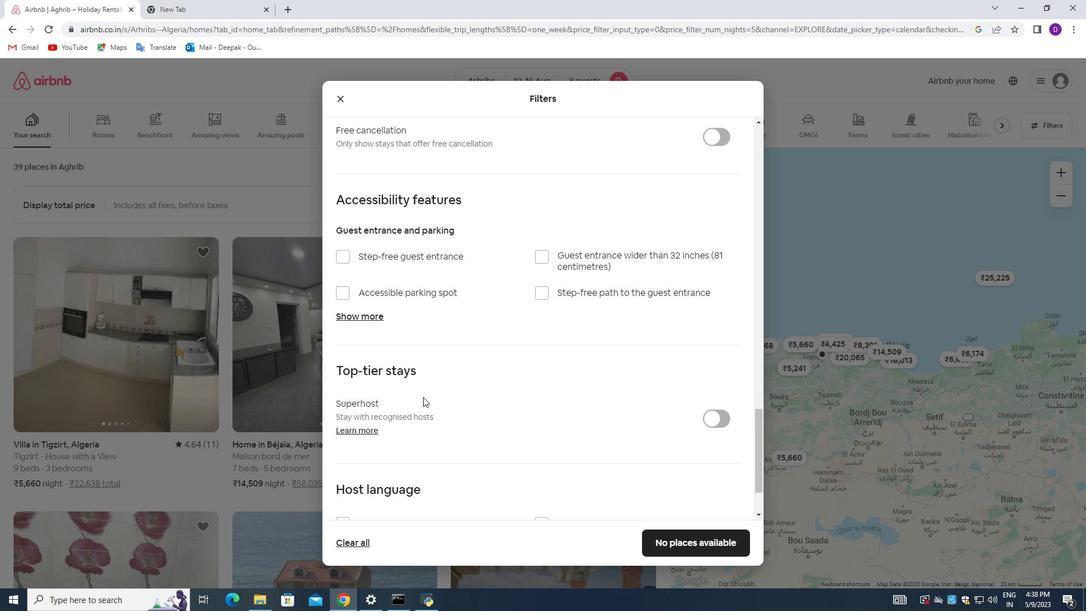 
Action: Mouse moved to (689, 541)
Screenshot: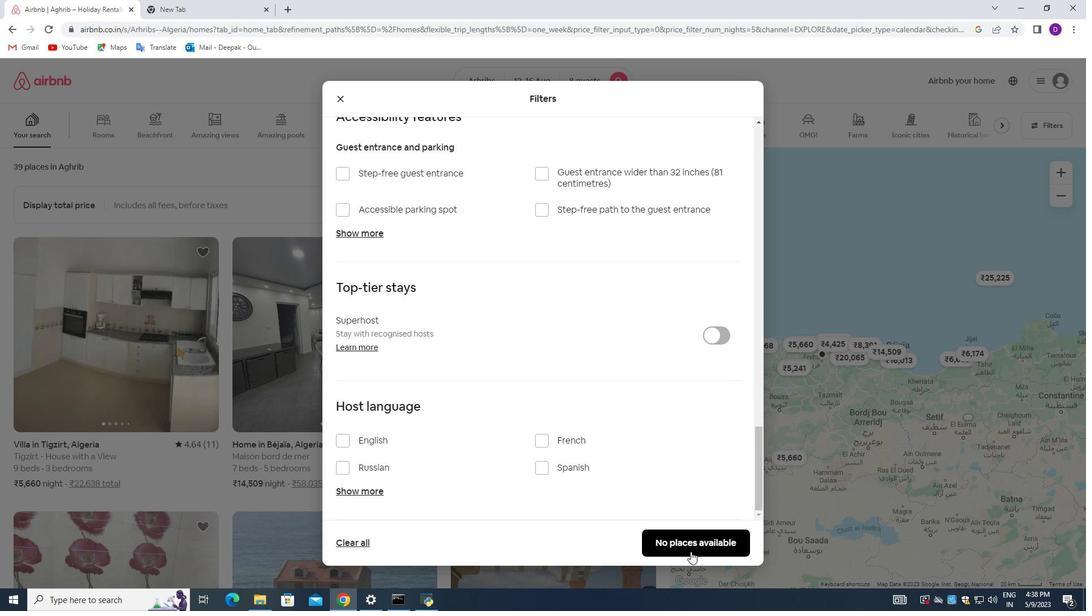 
Action: Mouse pressed left at (689, 541)
Screenshot: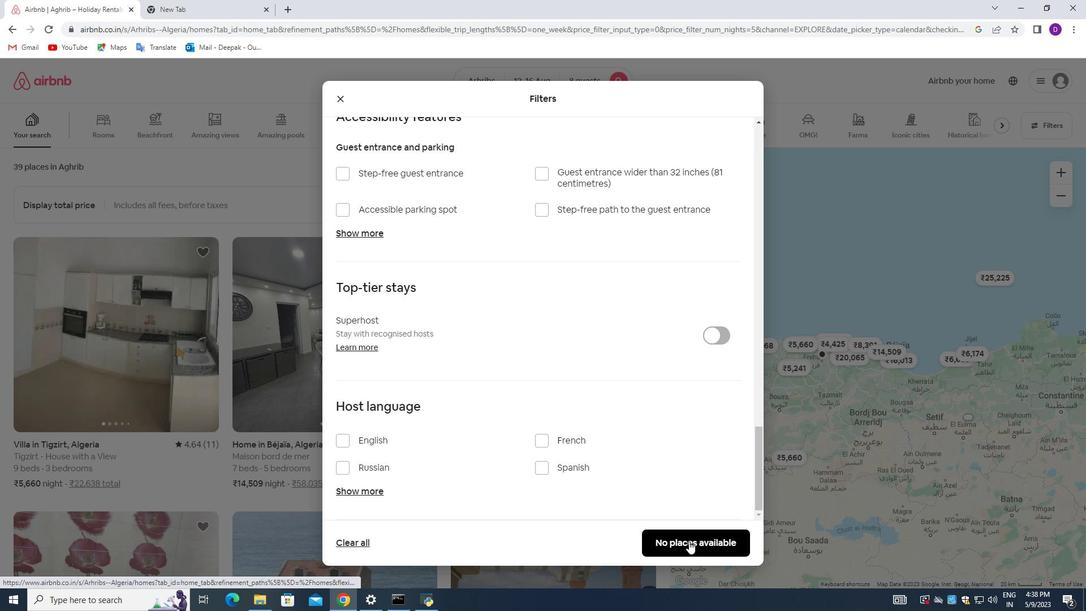 
